 Task: Open Card Signal Processing Review in Board Media Planning and Buying to Workspace Financial Reporting and add a team member Softage.4@softage.net, a label Green, a checklist Trademarks, an attachment from your computer, a color Green and finally, add a card description 'Develop and launch new customer feedback program for service improvements' and a comment 'Let us approach this task with a sense of ownership and pride, taking responsibility for its success or failure.'. Add a start date 'Jan 04, 2024' with a due date 'Jan 11, 2024'
Action: Mouse moved to (601, 177)
Screenshot: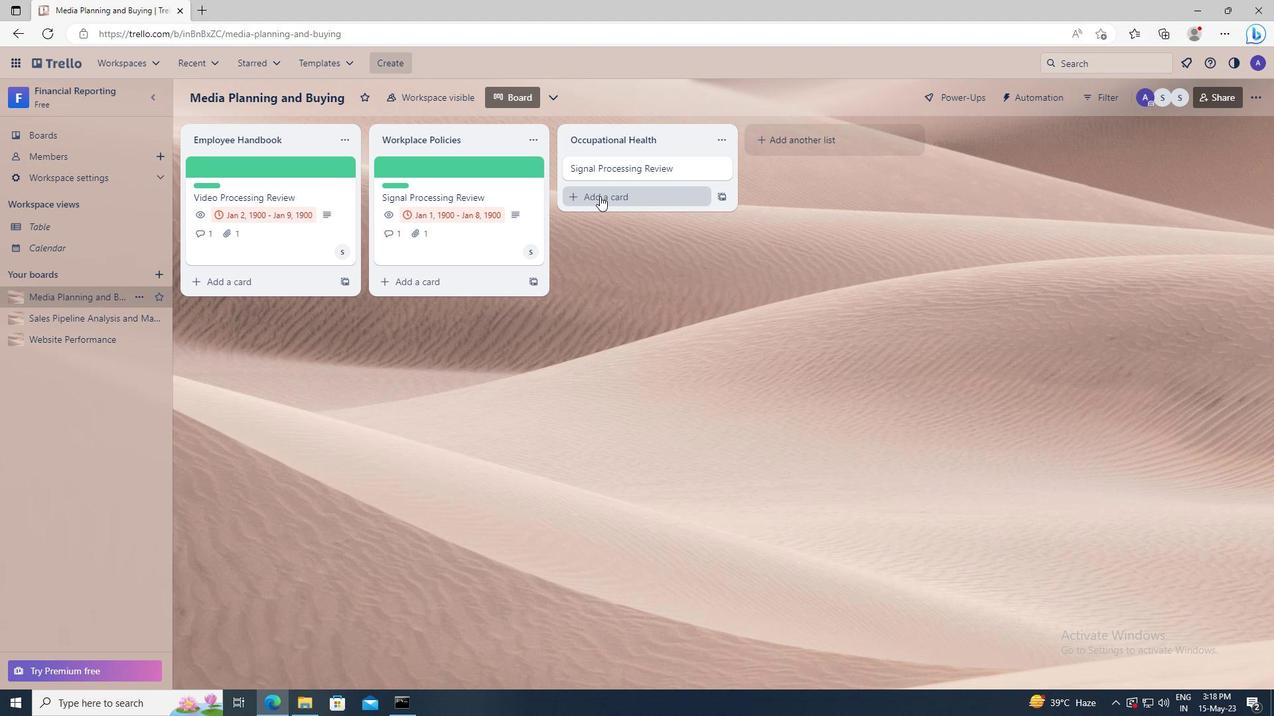 
Action: Mouse pressed left at (601, 177)
Screenshot: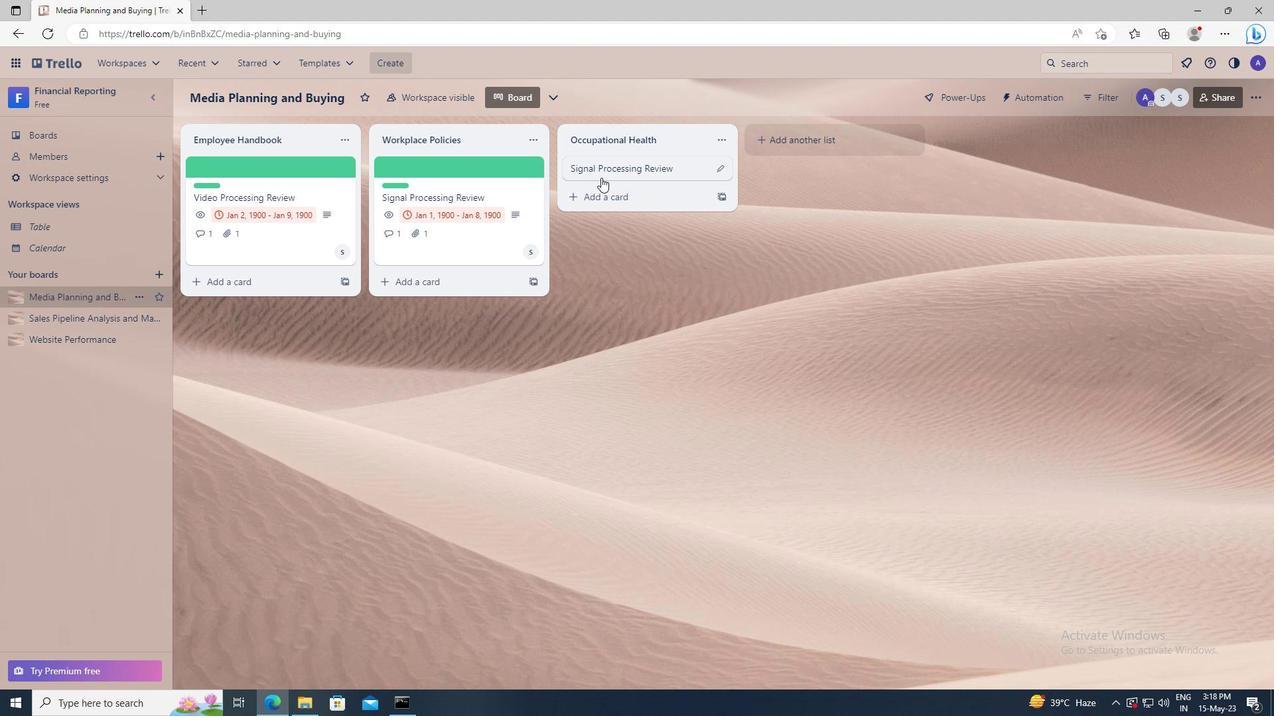 
Action: Mouse moved to (773, 211)
Screenshot: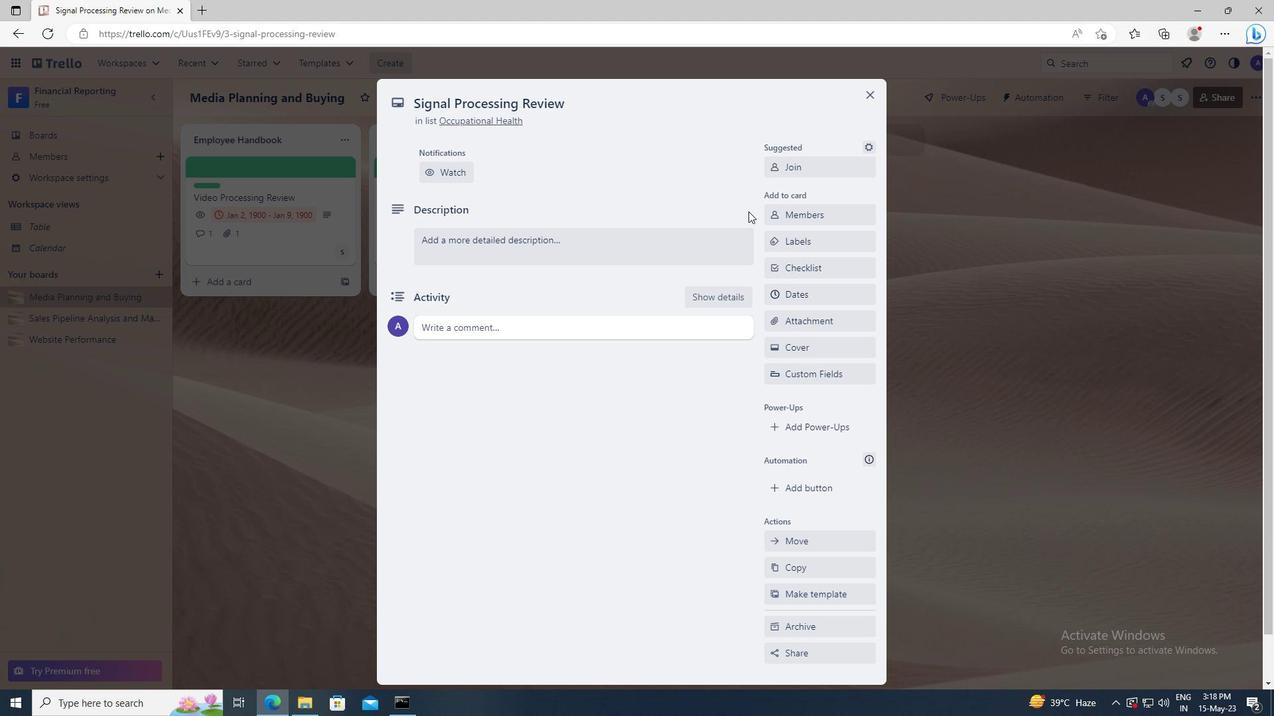
Action: Mouse pressed left at (773, 211)
Screenshot: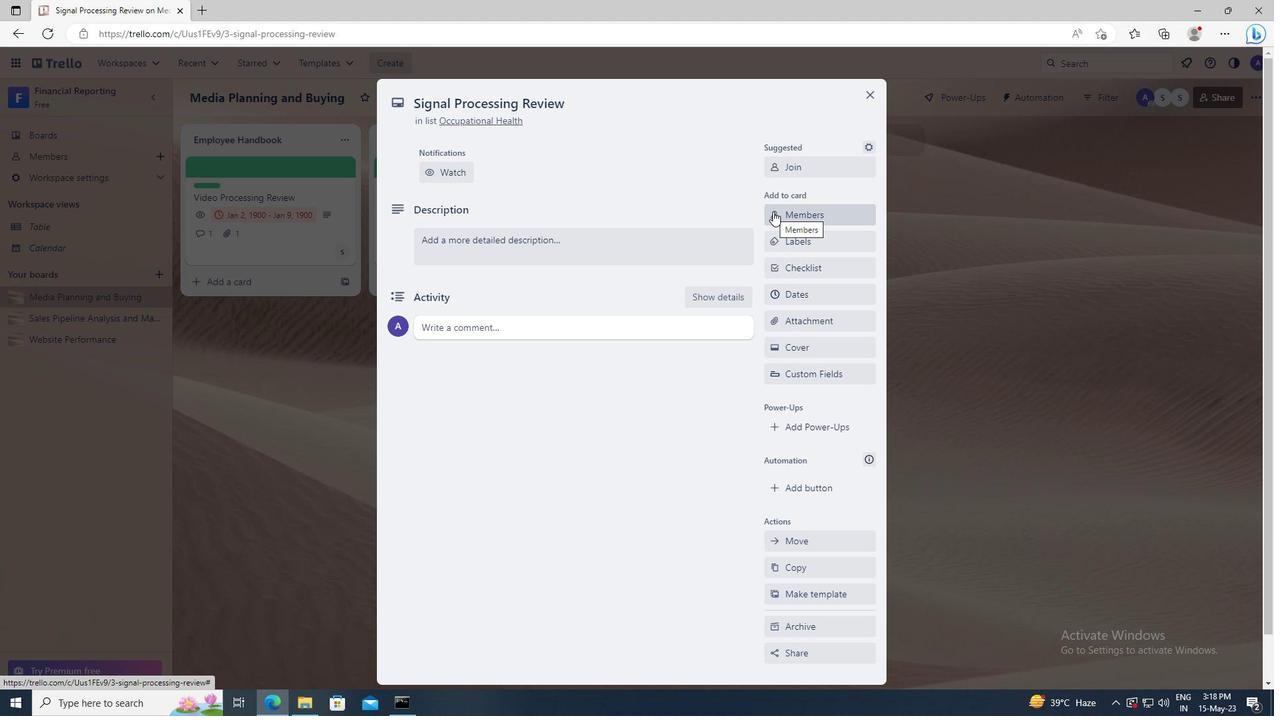 
Action: Mouse moved to (785, 276)
Screenshot: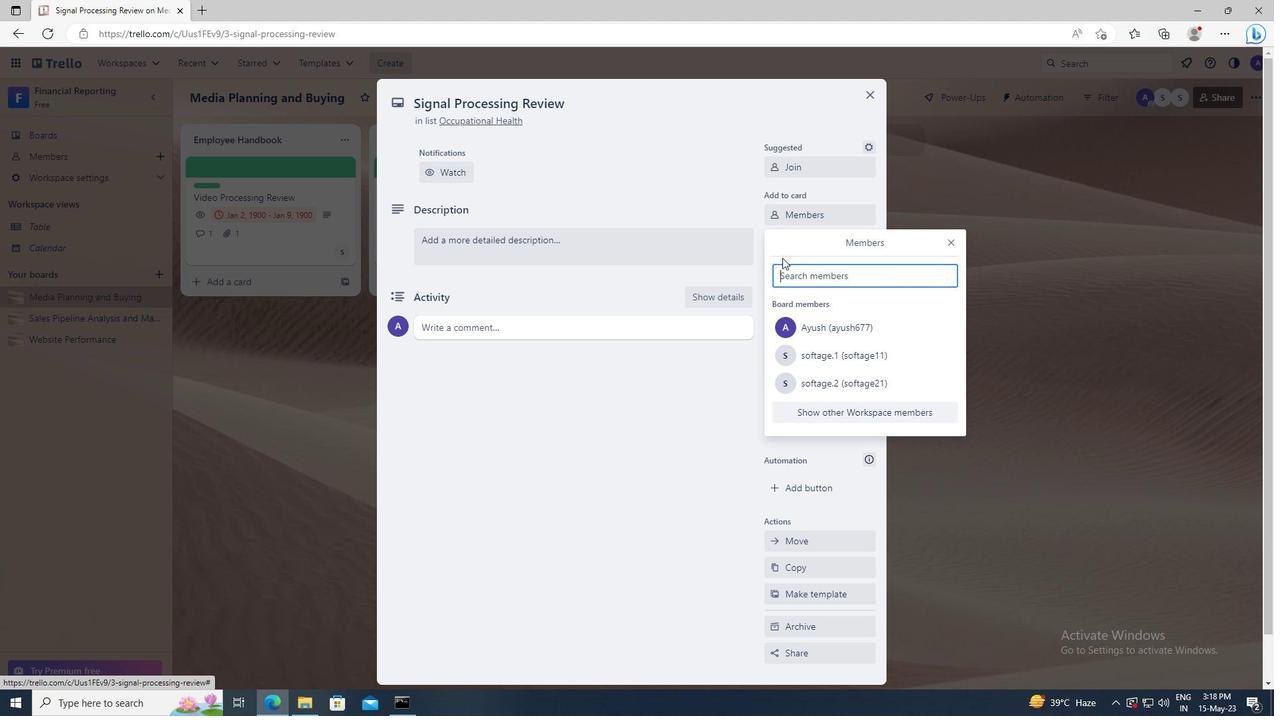 
Action: Mouse pressed left at (785, 276)
Screenshot: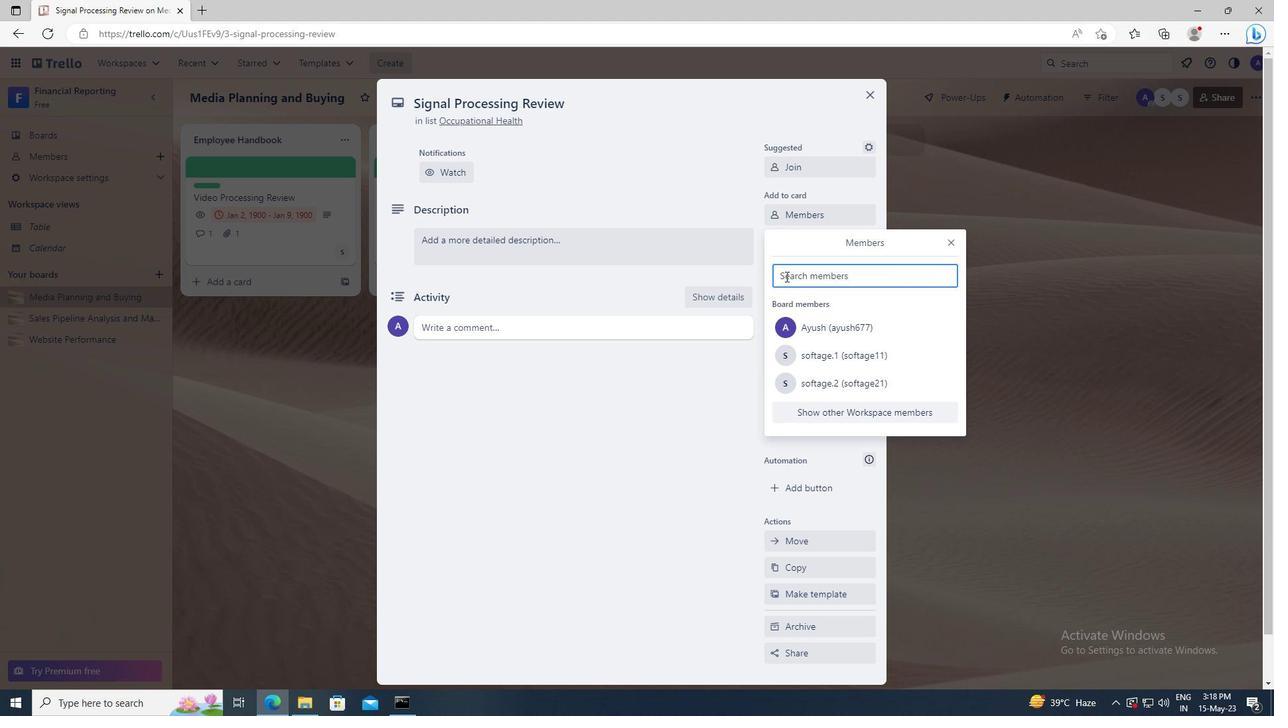 
Action: Key pressed <Key.shift>SOFTAGE.4
Screenshot: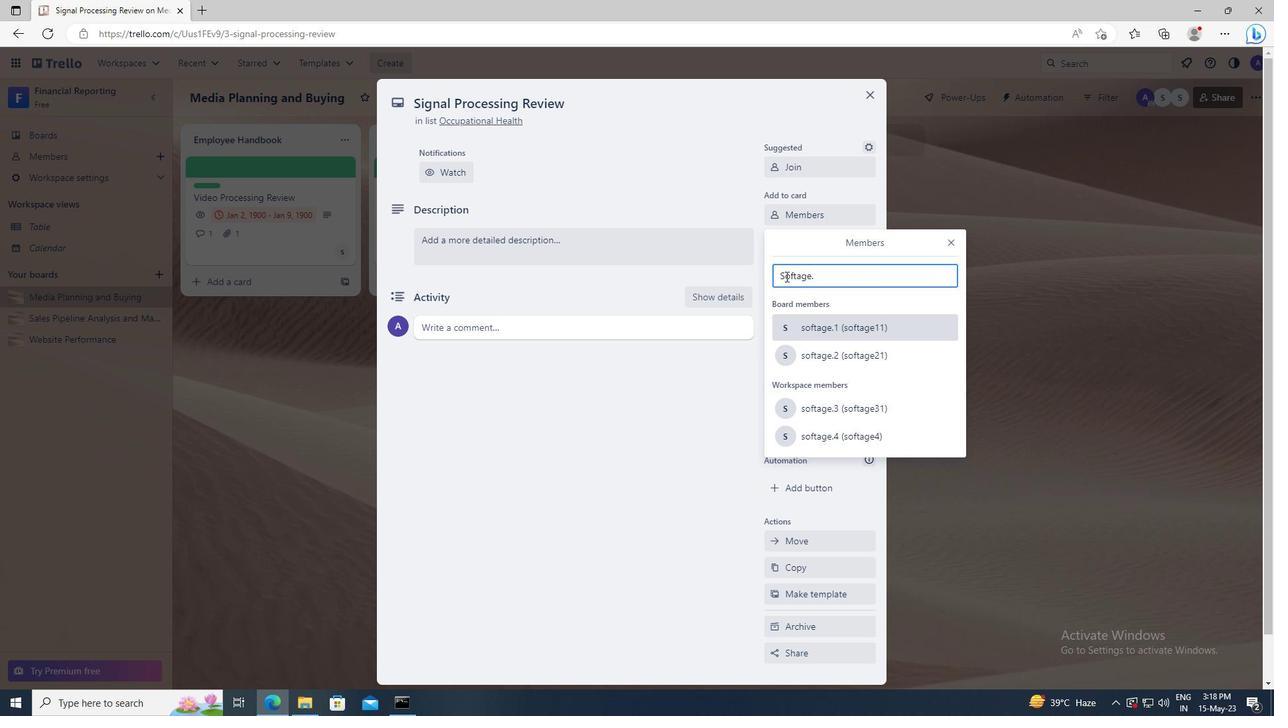 
Action: Mouse moved to (815, 400)
Screenshot: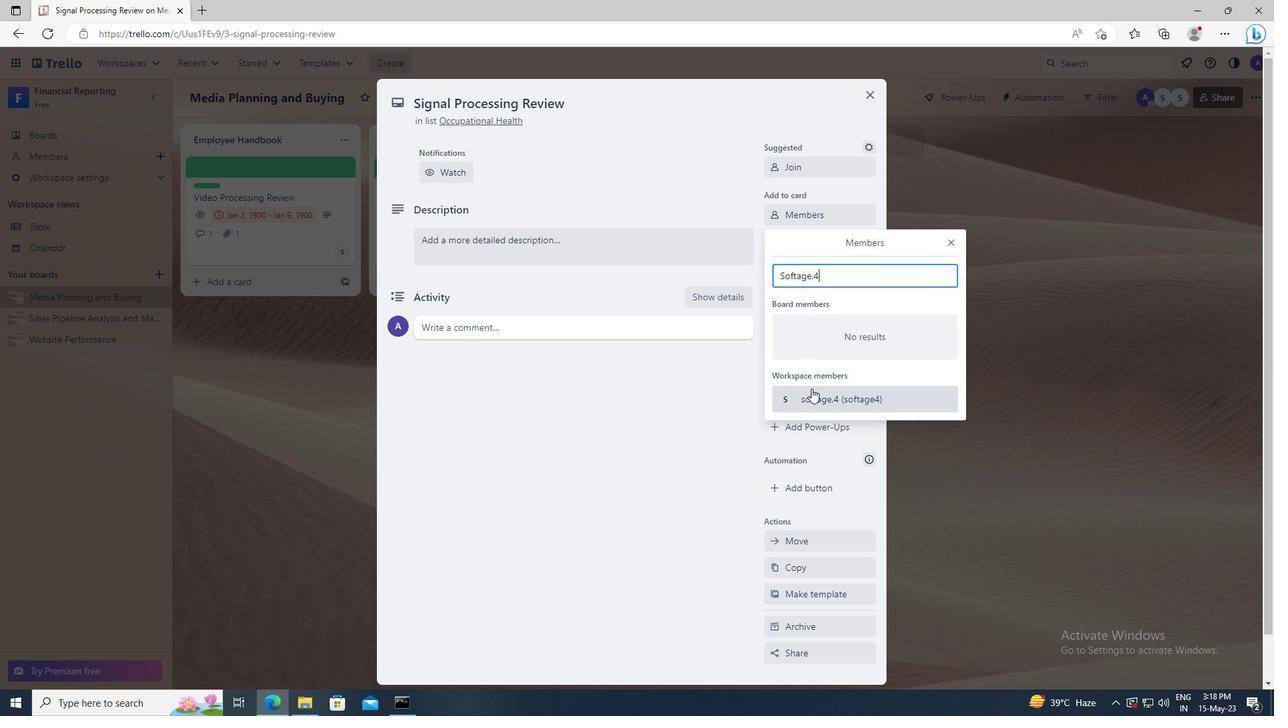 
Action: Mouse pressed left at (815, 400)
Screenshot: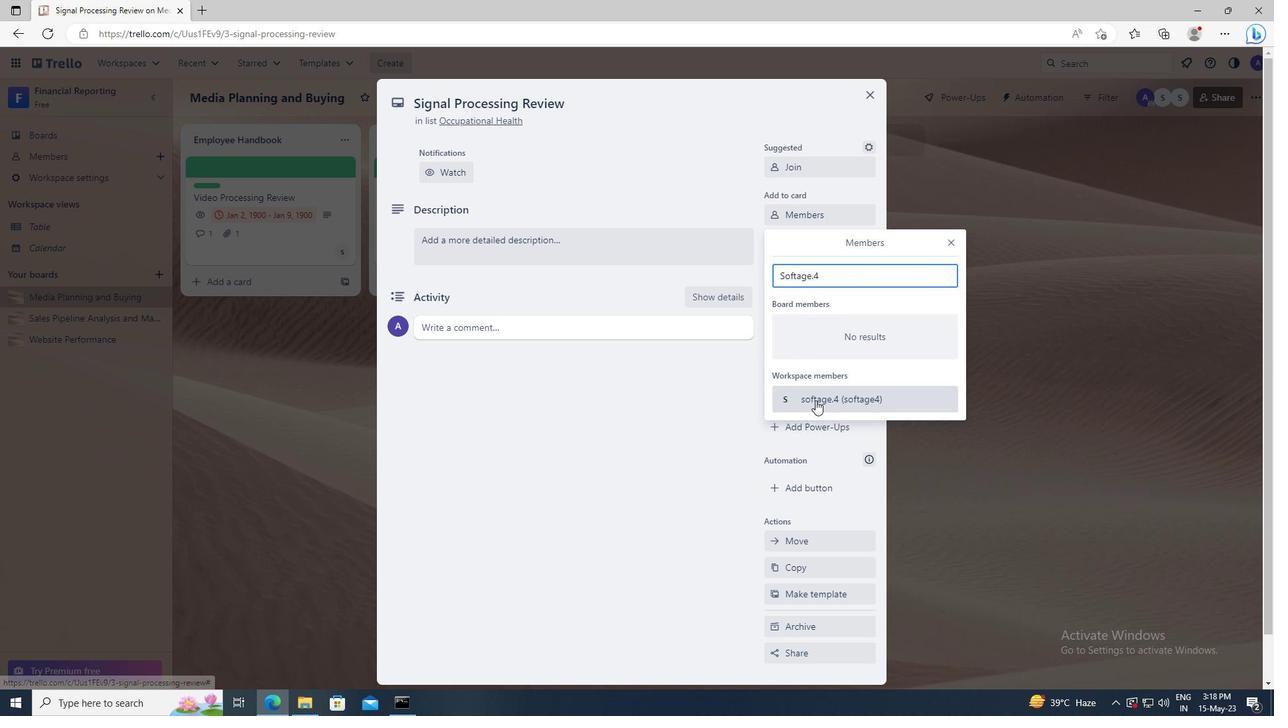 
Action: Mouse moved to (950, 242)
Screenshot: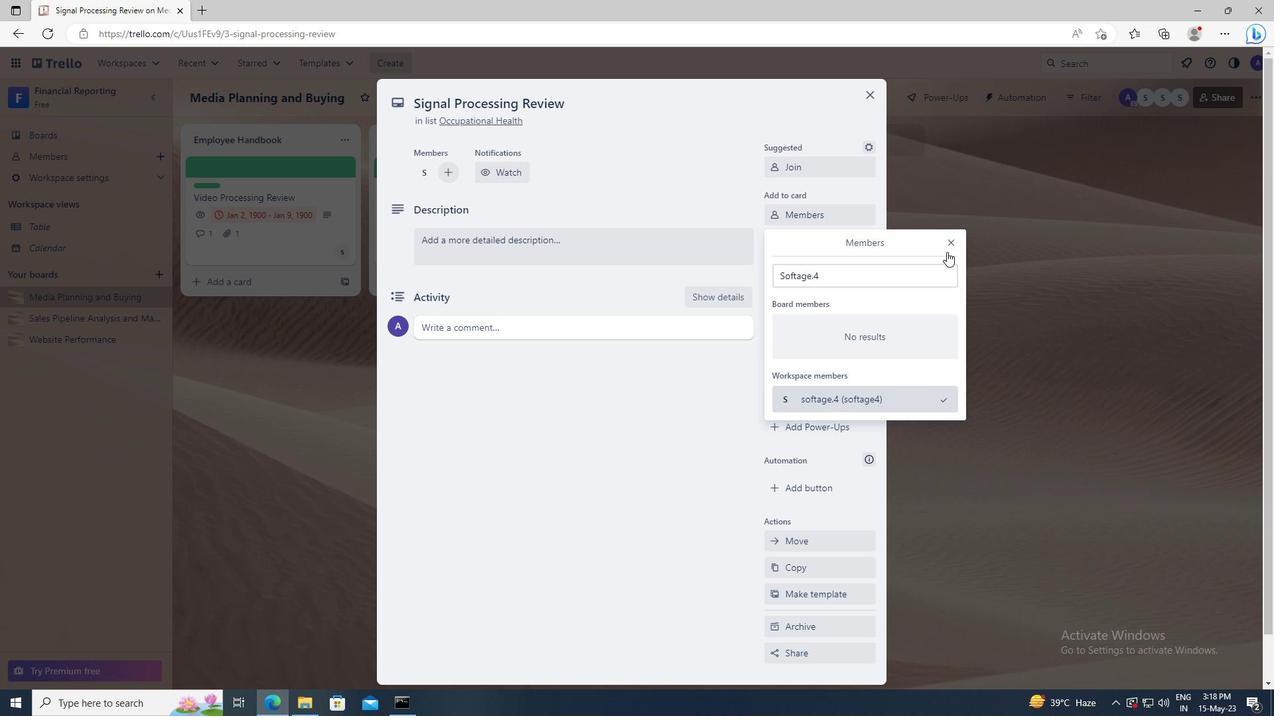 
Action: Mouse pressed left at (950, 242)
Screenshot: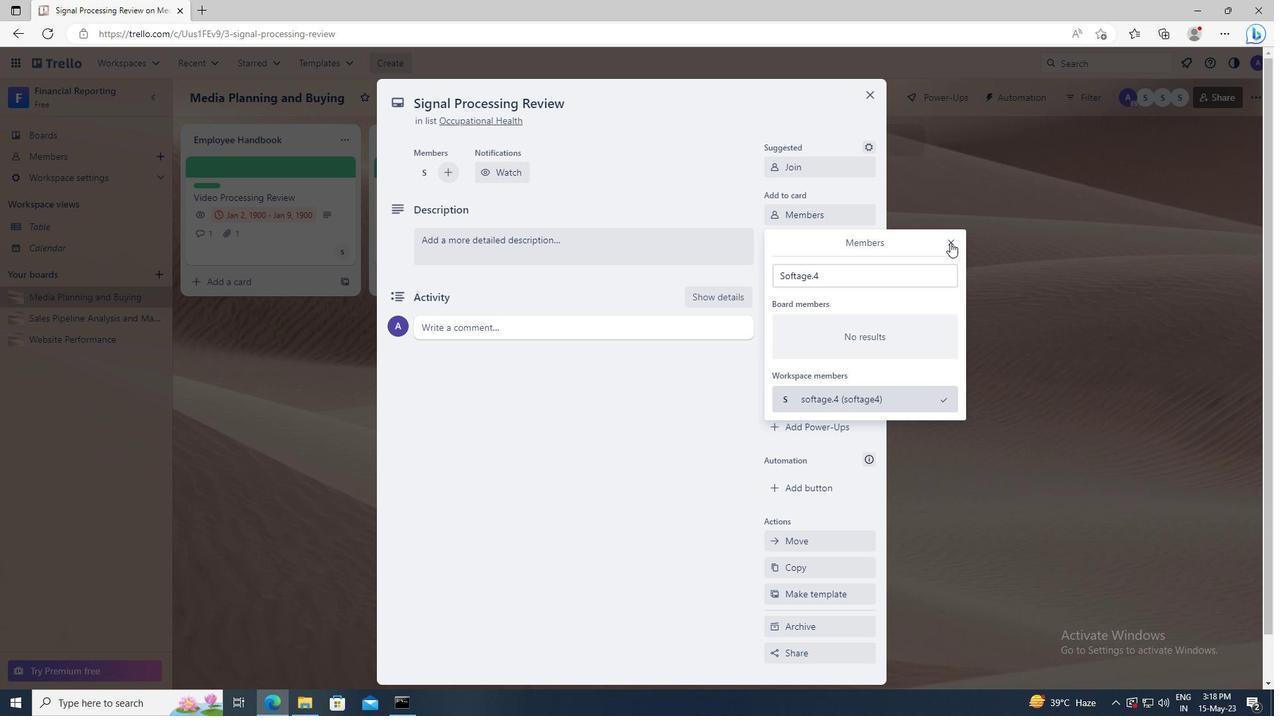 
Action: Mouse moved to (833, 241)
Screenshot: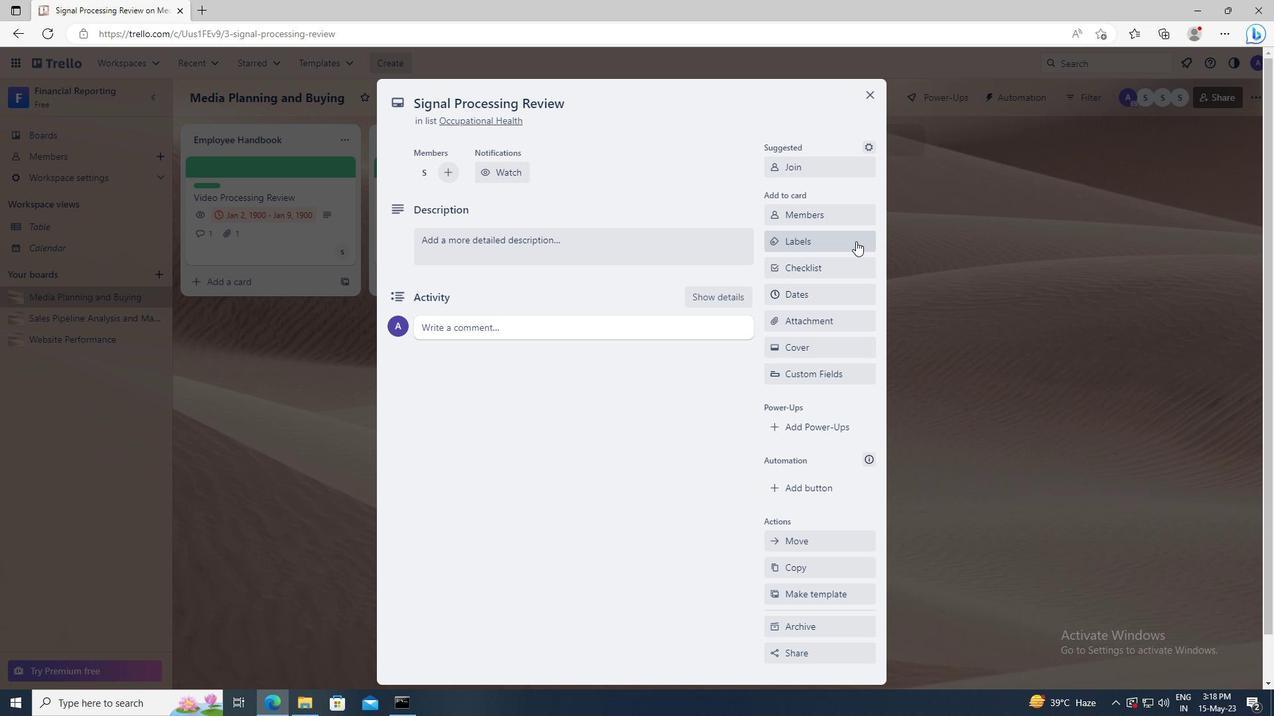 
Action: Mouse pressed left at (833, 241)
Screenshot: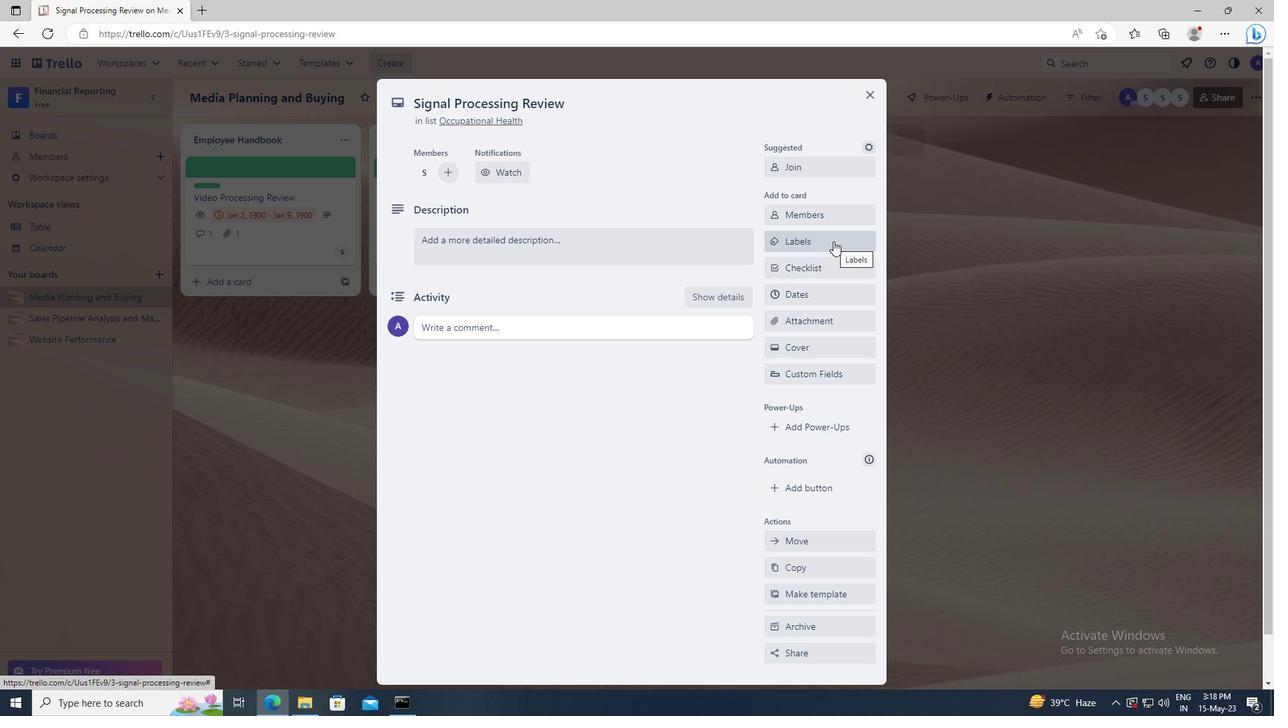 
Action: Mouse moved to (860, 501)
Screenshot: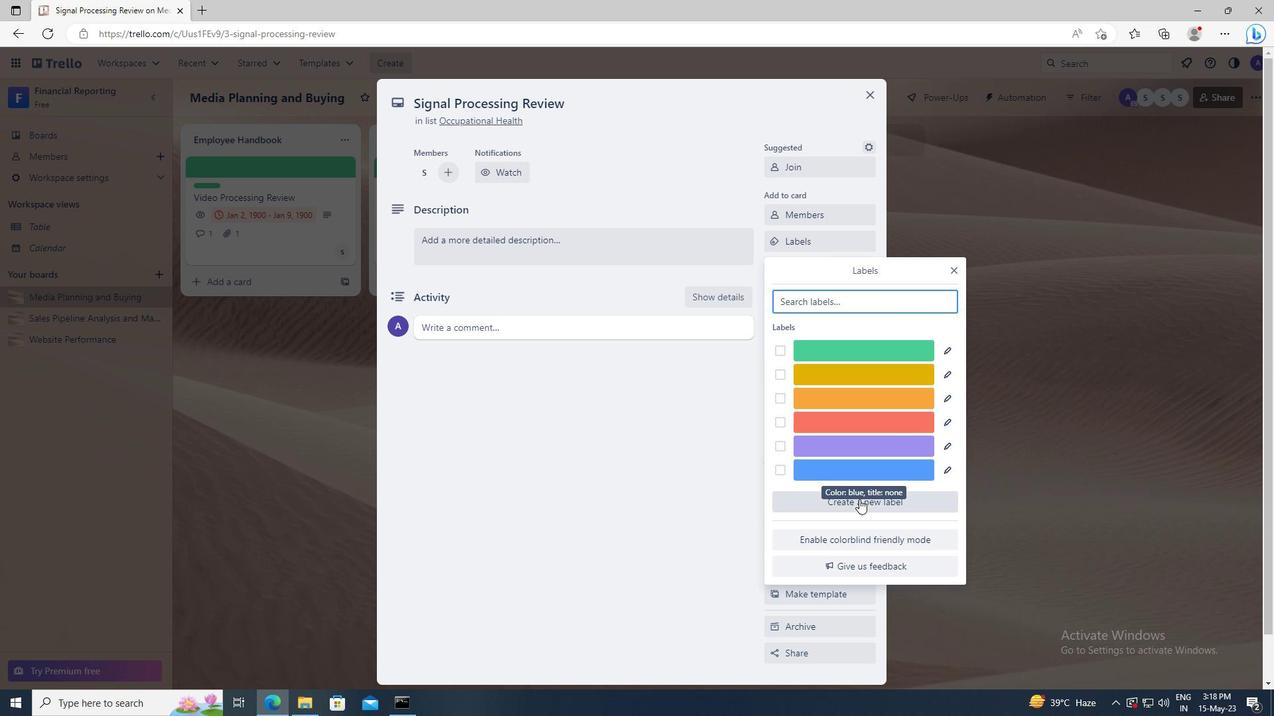 
Action: Mouse pressed left at (860, 501)
Screenshot: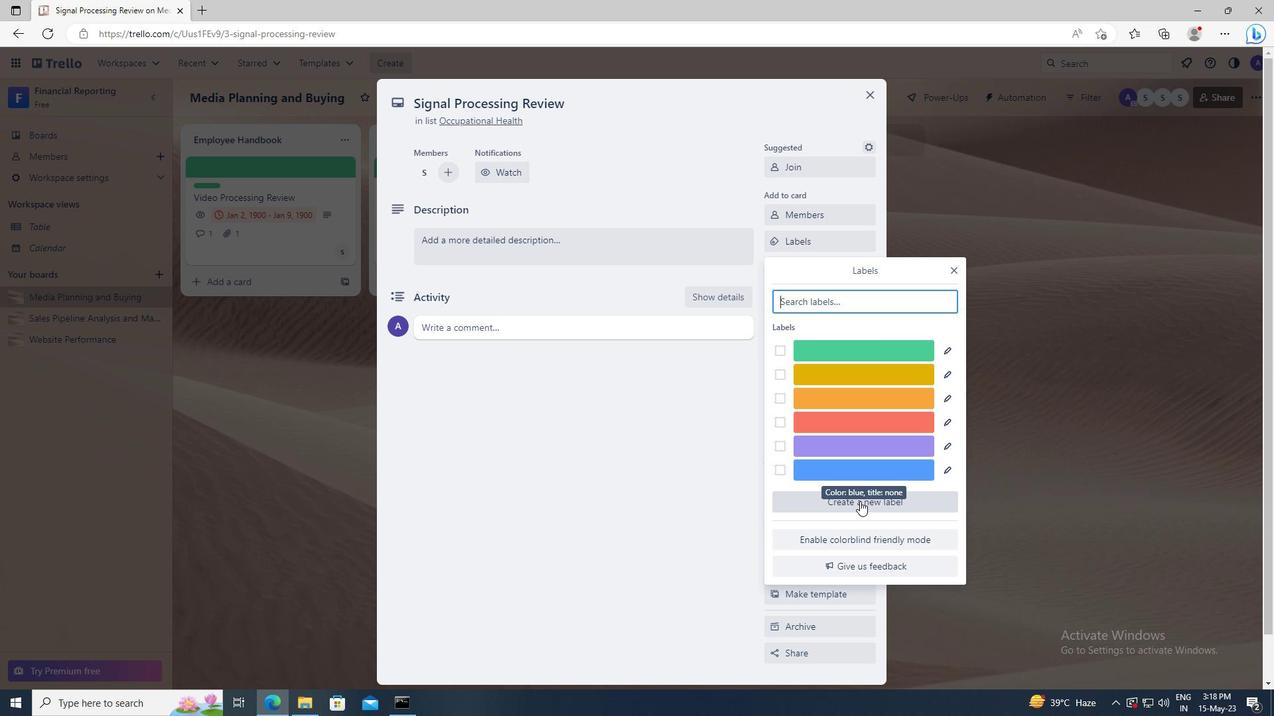 
Action: Mouse moved to (787, 465)
Screenshot: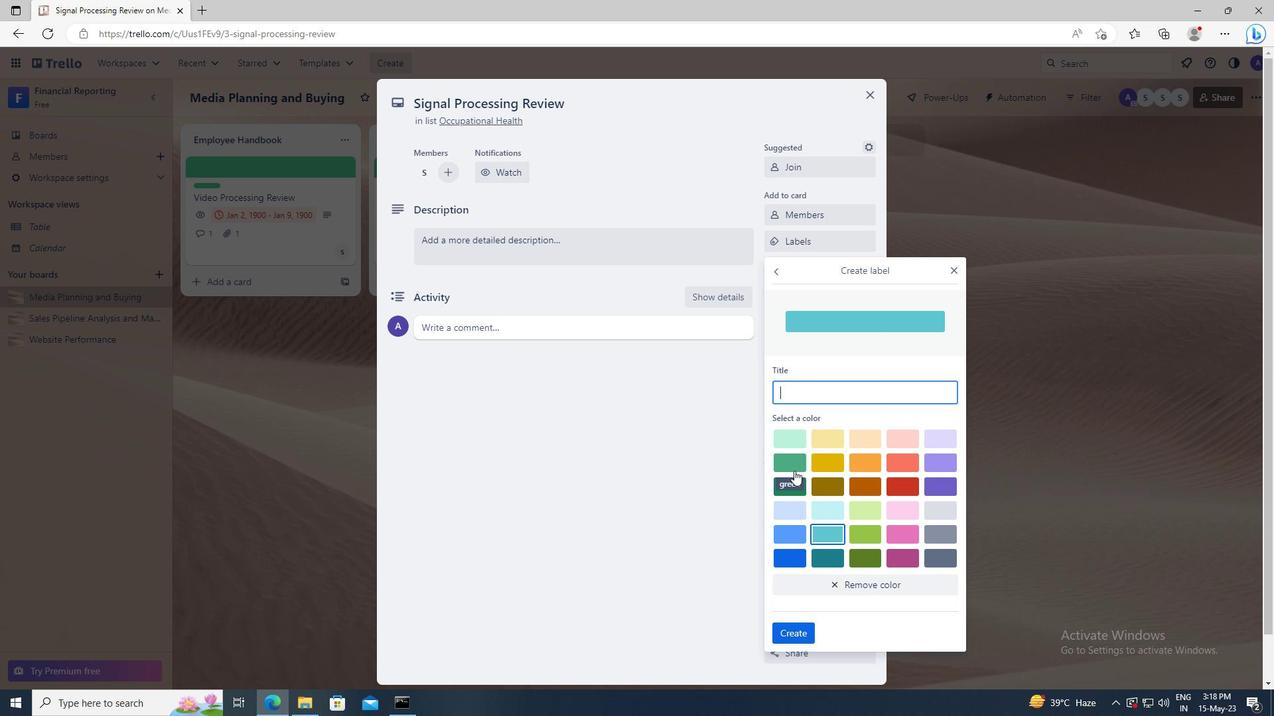 
Action: Mouse pressed left at (787, 465)
Screenshot: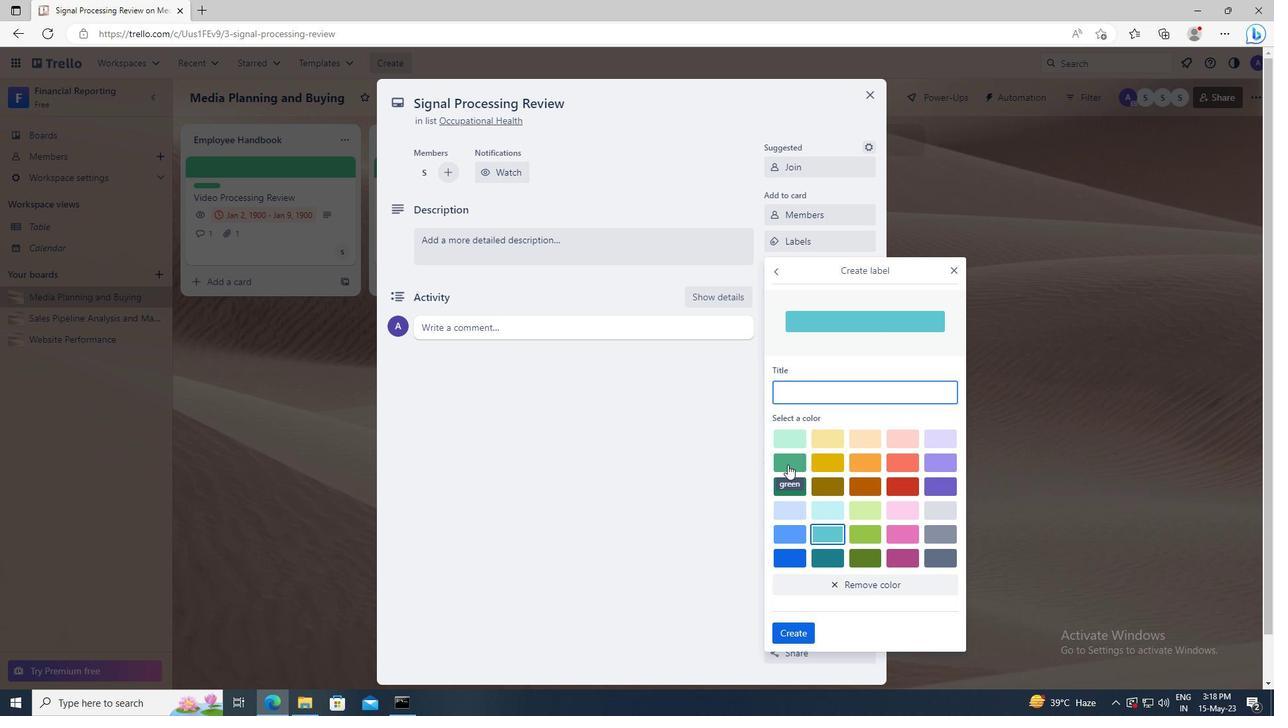 
Action: Mouse moved to (796, 631)
Screenshot: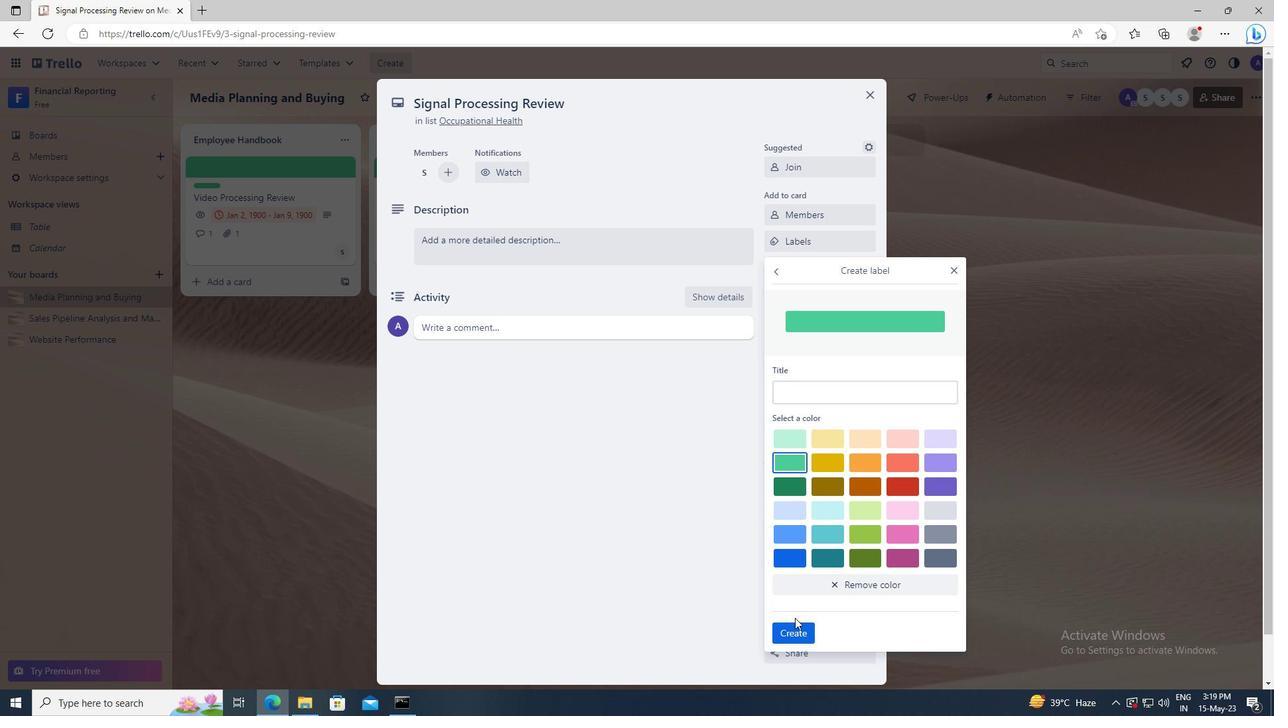 
Action: Mouse pressed left at (796, 631)
Screenshot: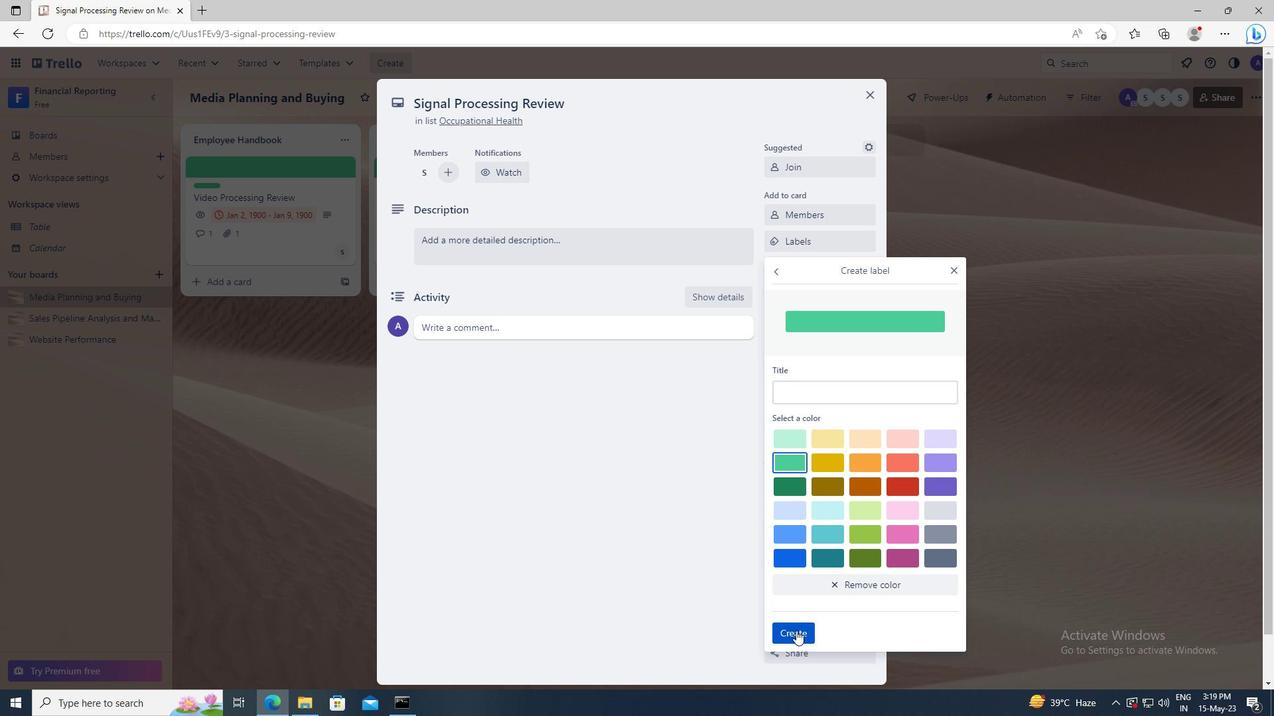 
Action: Mouse moved to (955, 271)
Screenshot: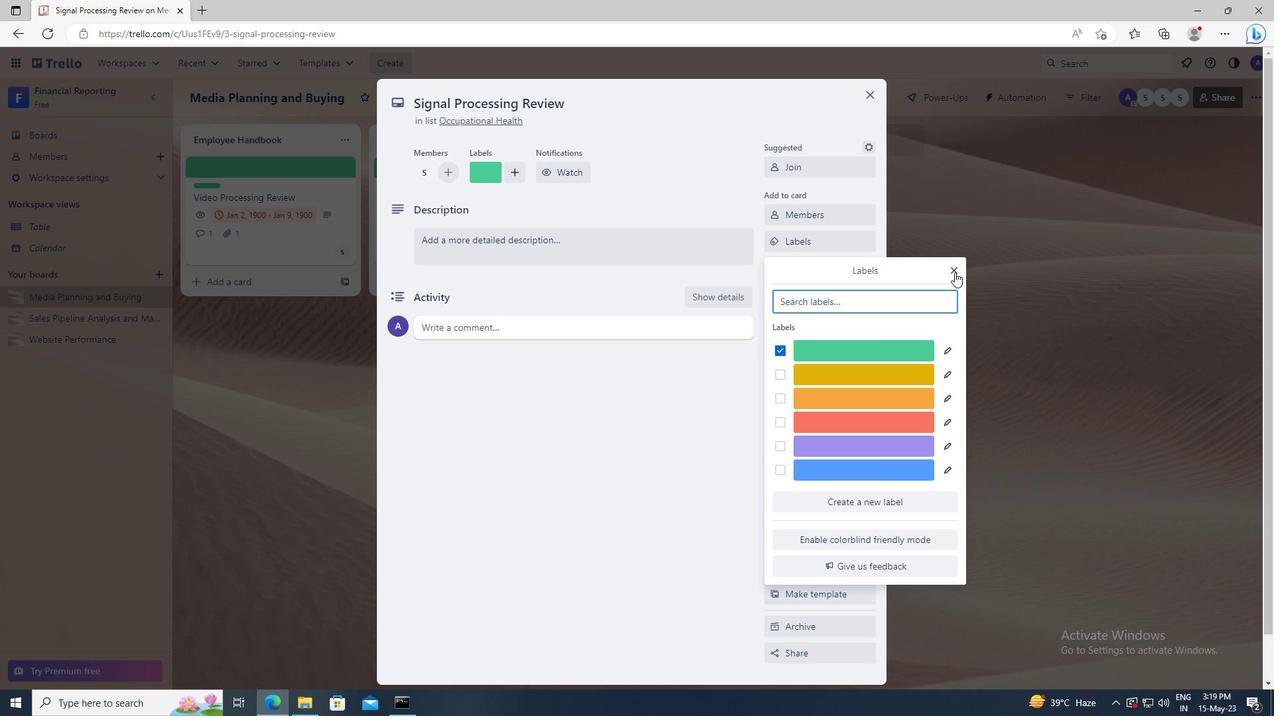 
Action: Mouse pressed left at (955, 271)
Screenshot: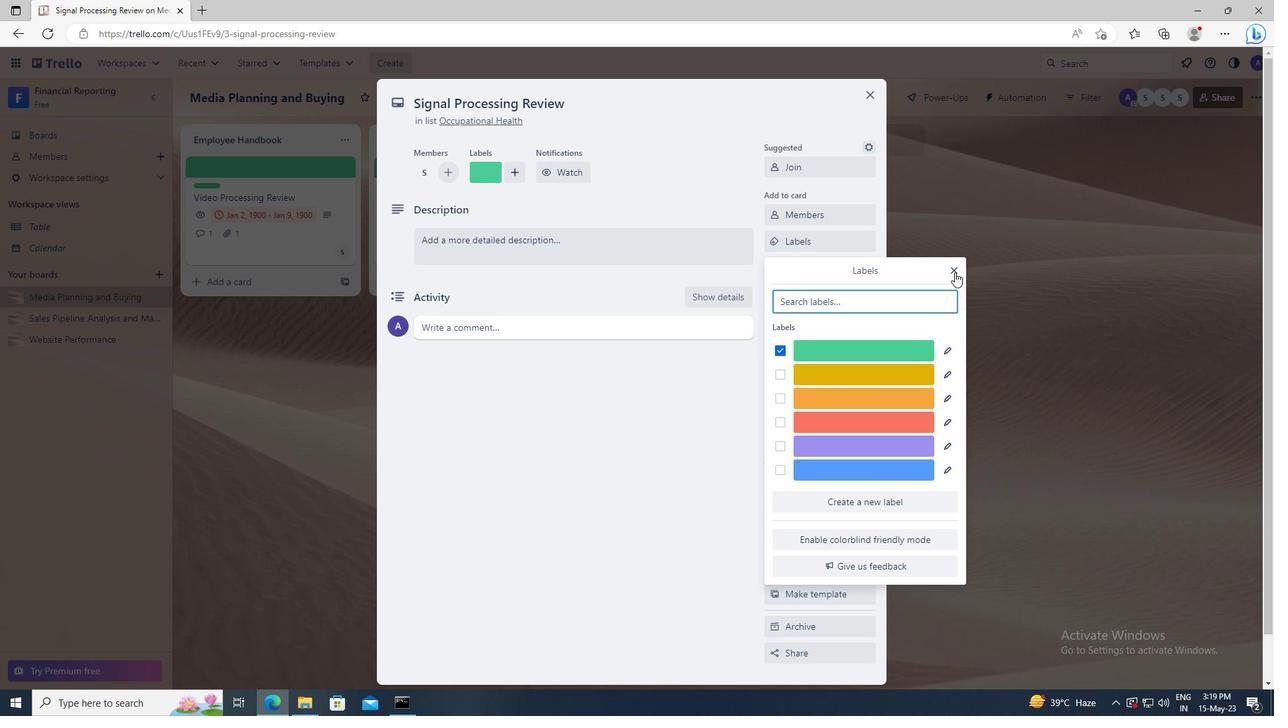 
Action: Mouse moved to (836, 268)
Screenshot: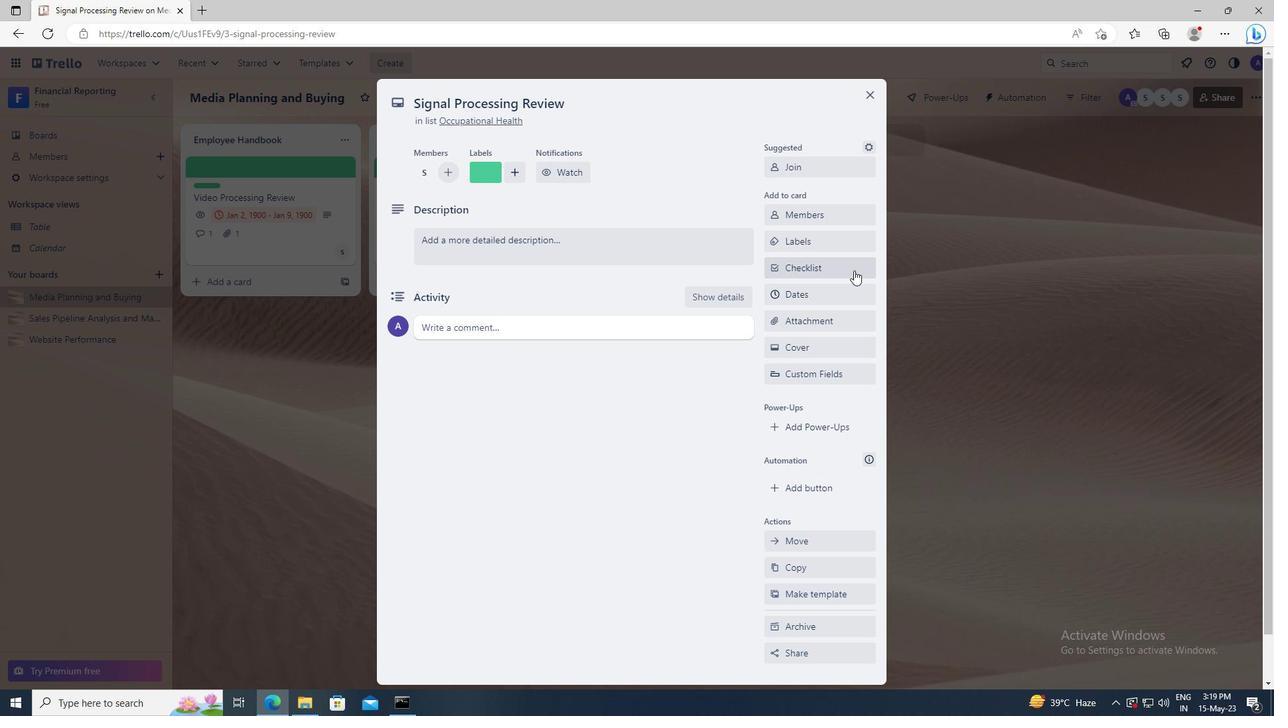 
Action: Mouse pressed left at (836, 268)
Screenshot: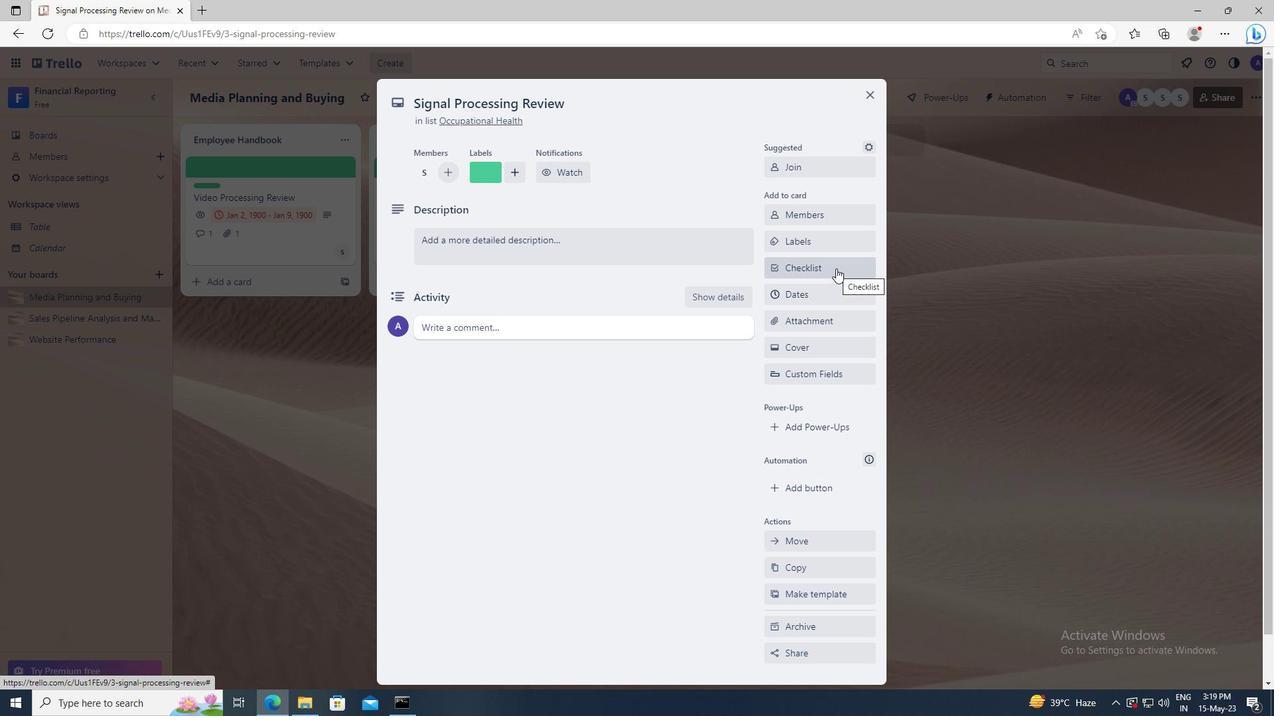 
Action: Key pressed <Key.shift>TRADEMARKS
Screenshot: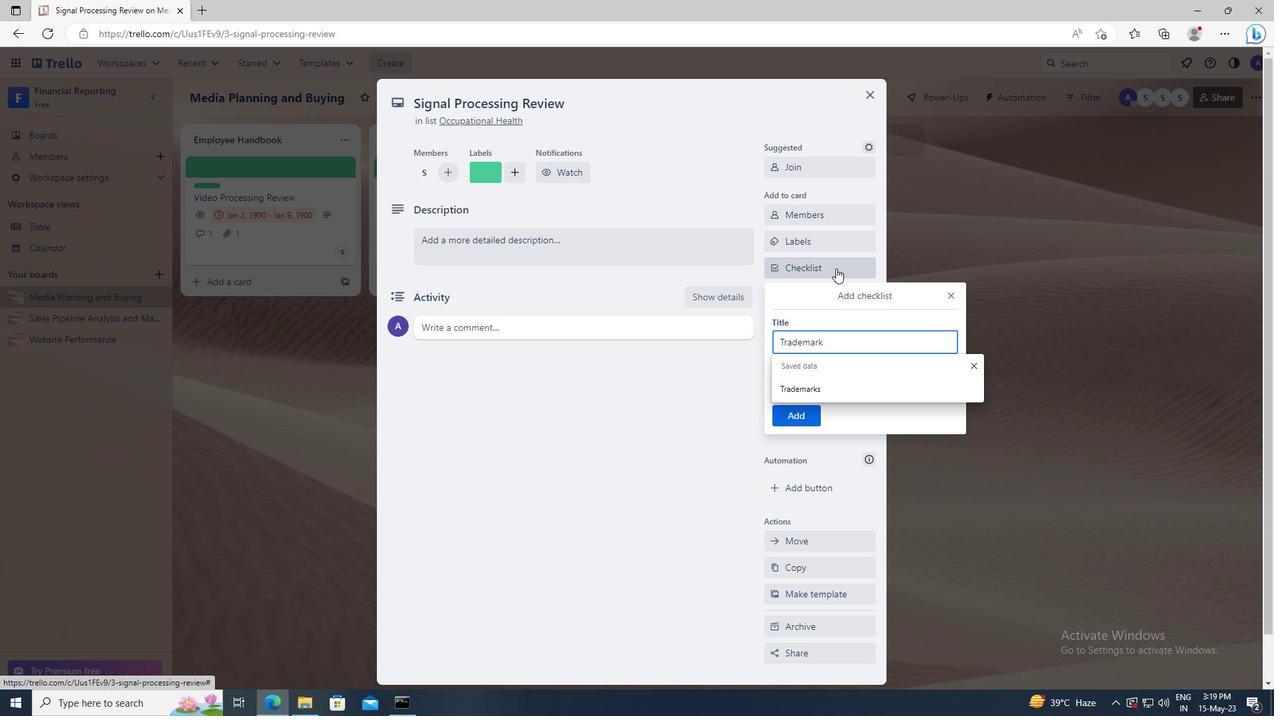 
Action: Mouse moved to (809, 414)
Screenshot: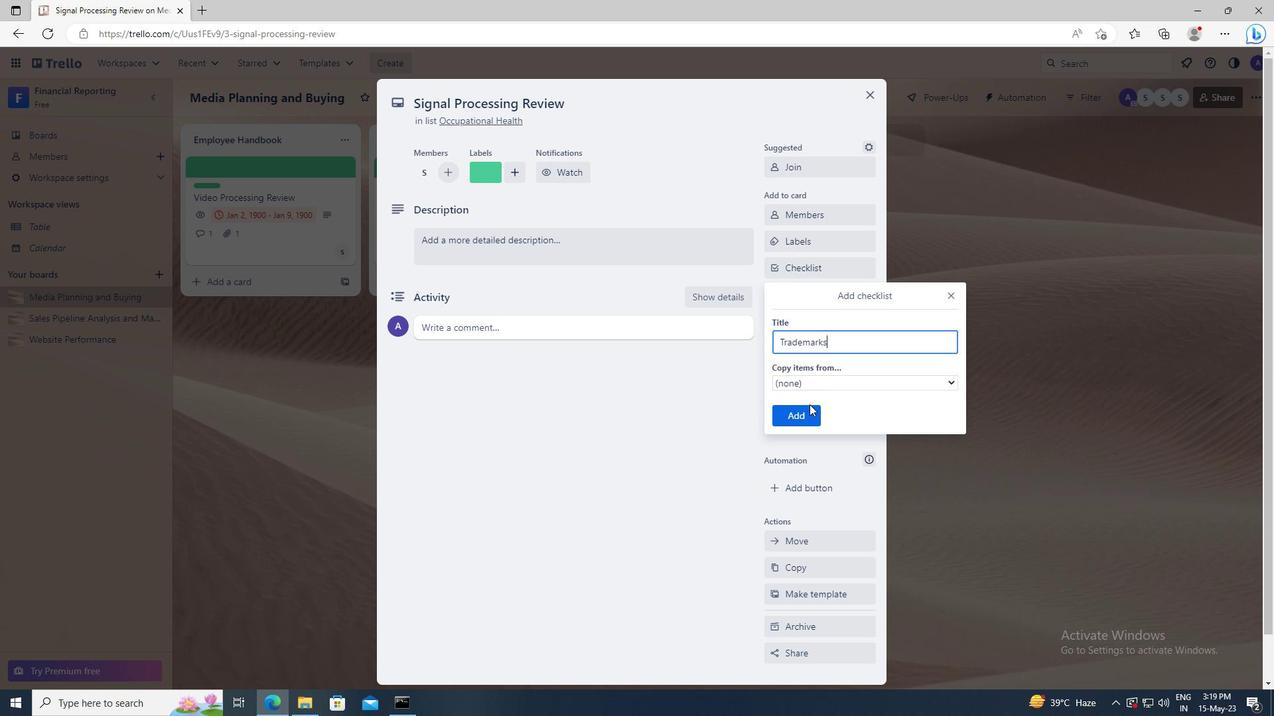 
Action: Mouse pressed left at (809, 414)
Screenshot: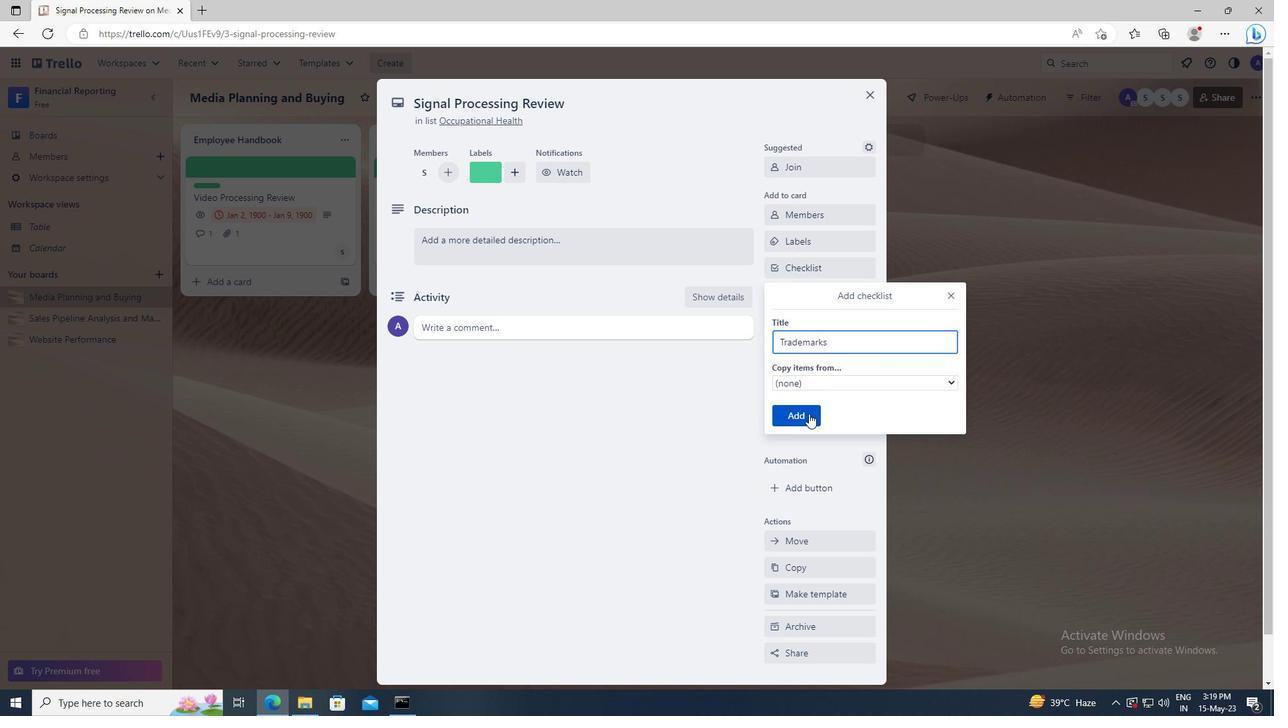 
Action: Mouse moved to (805, 328)
Screenshot: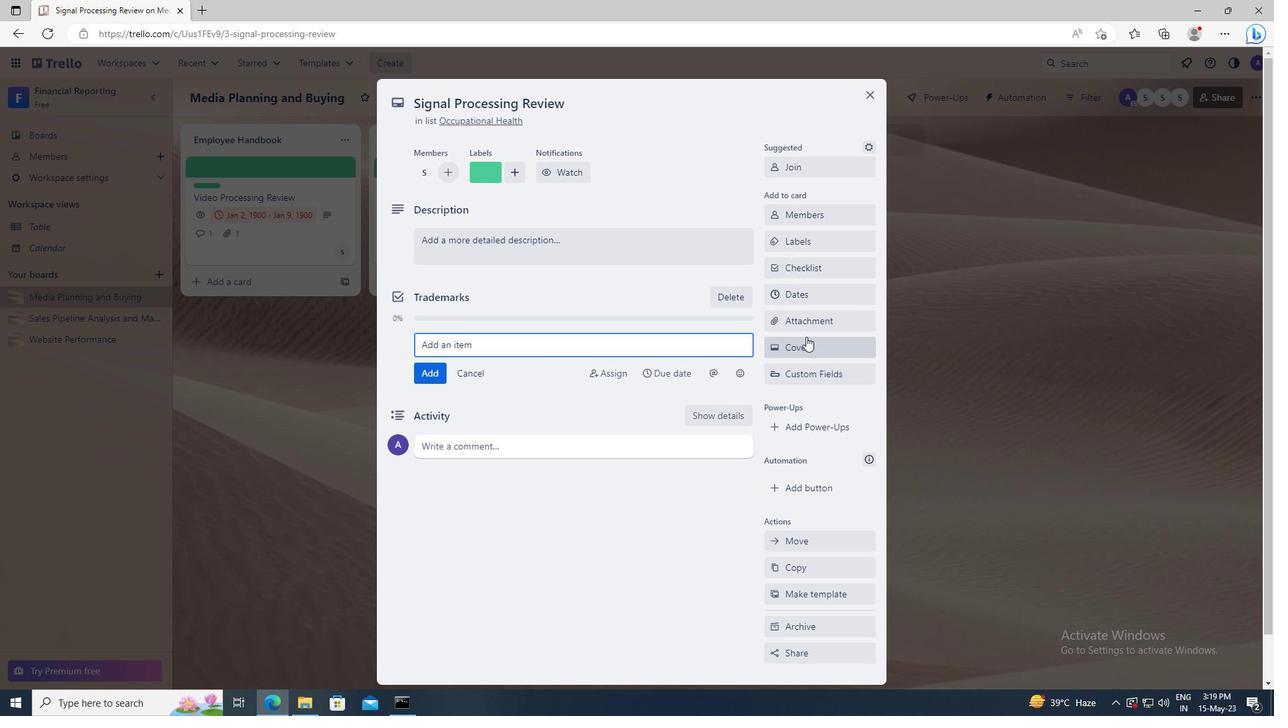 
Action: Mouse pressed left at (805, 328)
Screenshot: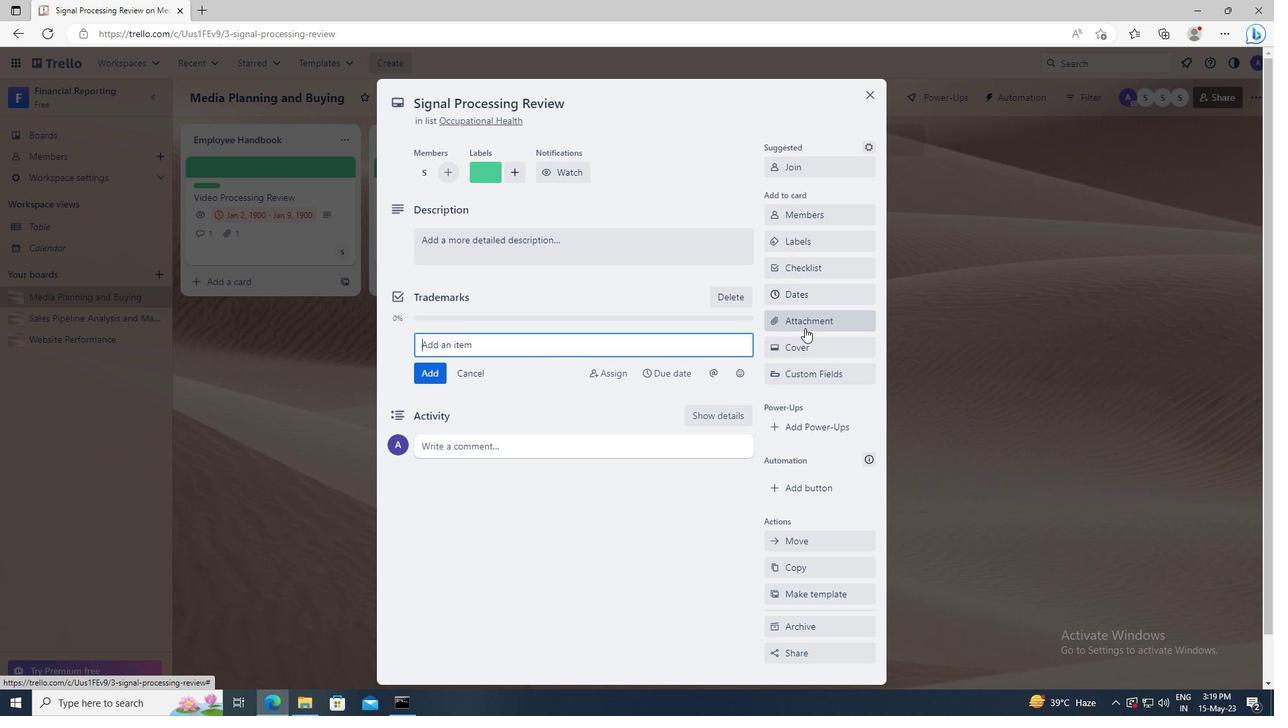 
Action: Mouse moved to (805, 375)
Screenshot: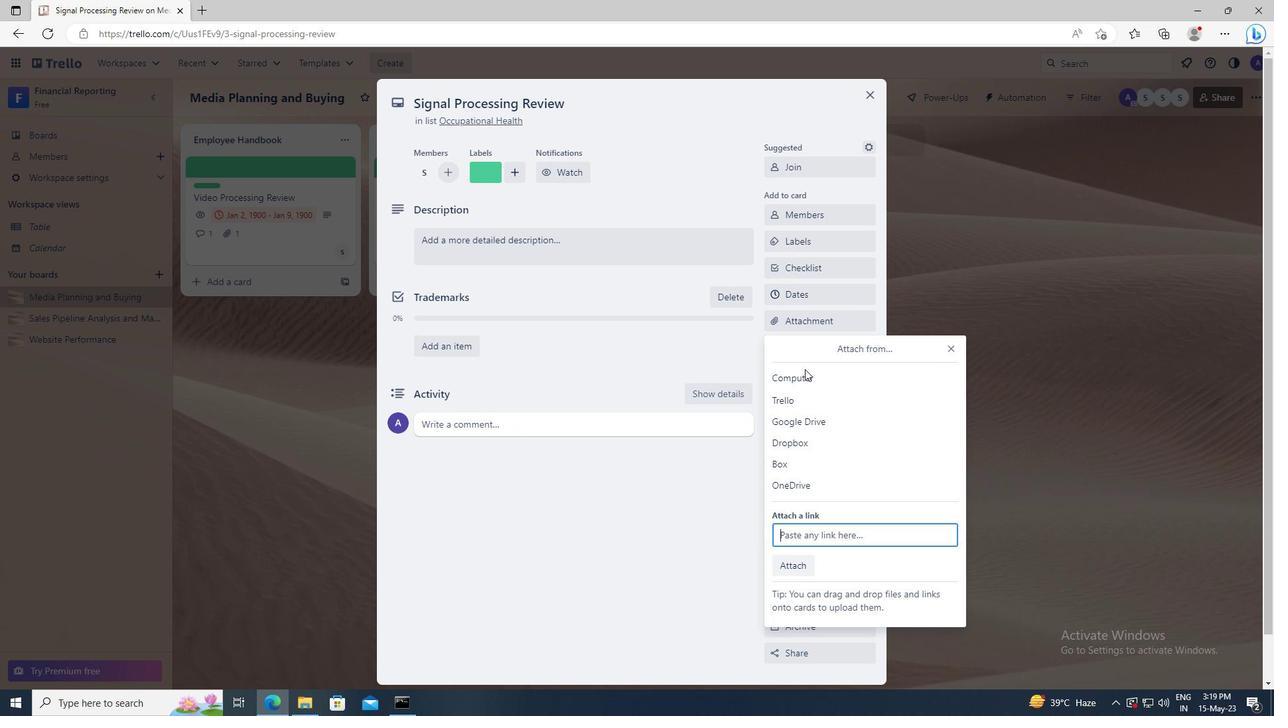 
Action: Mouse pressed left at (805, 375)
Screenshot: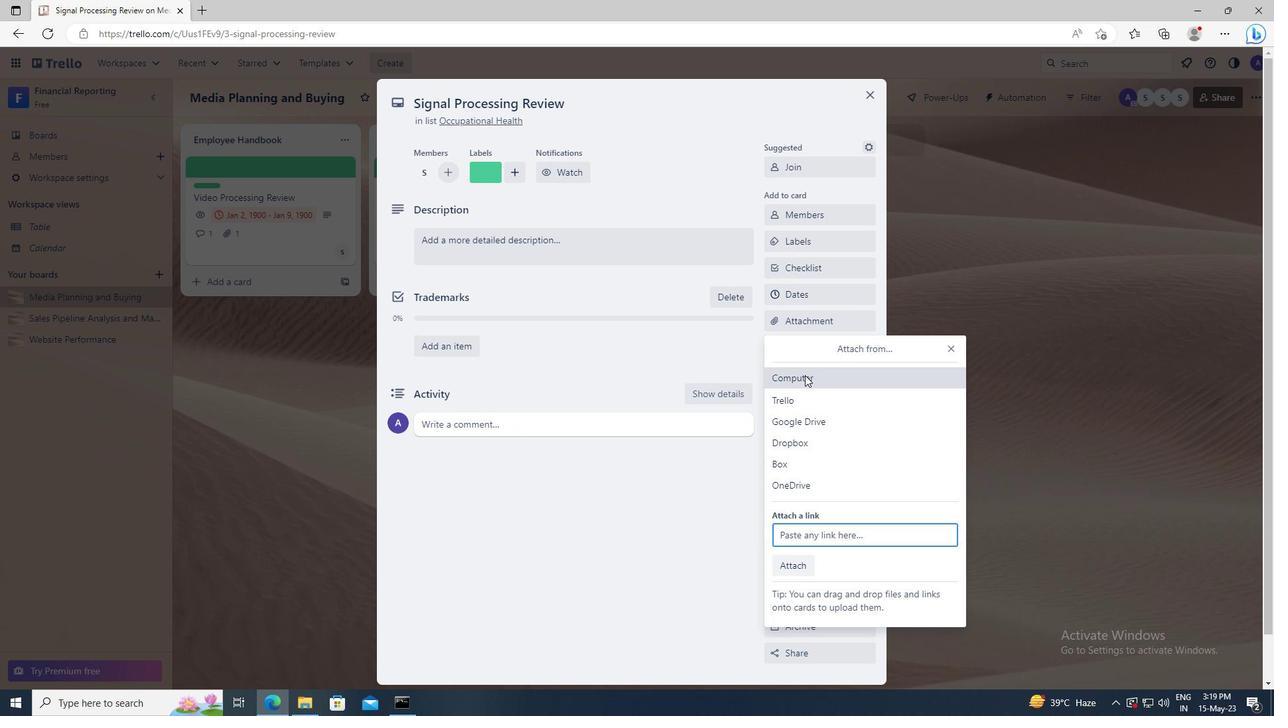 
Action: Mouse moved to (375, 115)
Screenshot: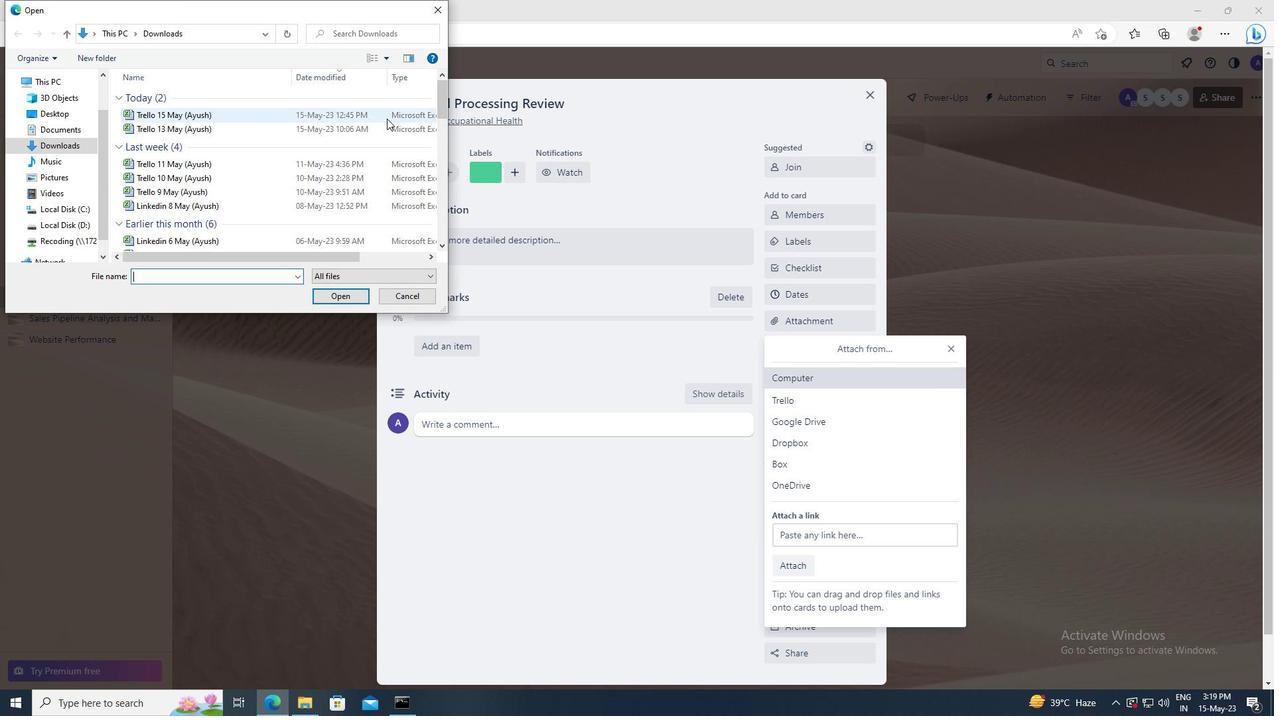 
Action: Mouse pressed left at (375, 115)
Screenshot: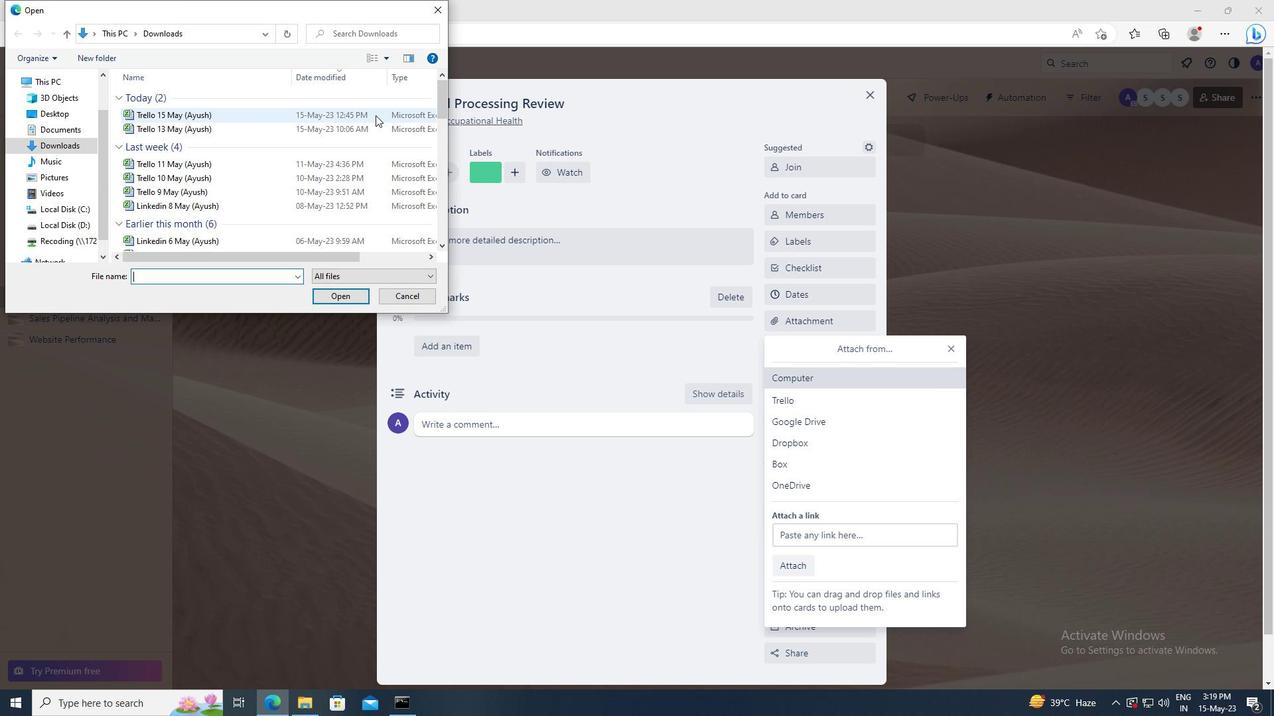 
Action: Mouse moved to (360, 299)
Screenshot: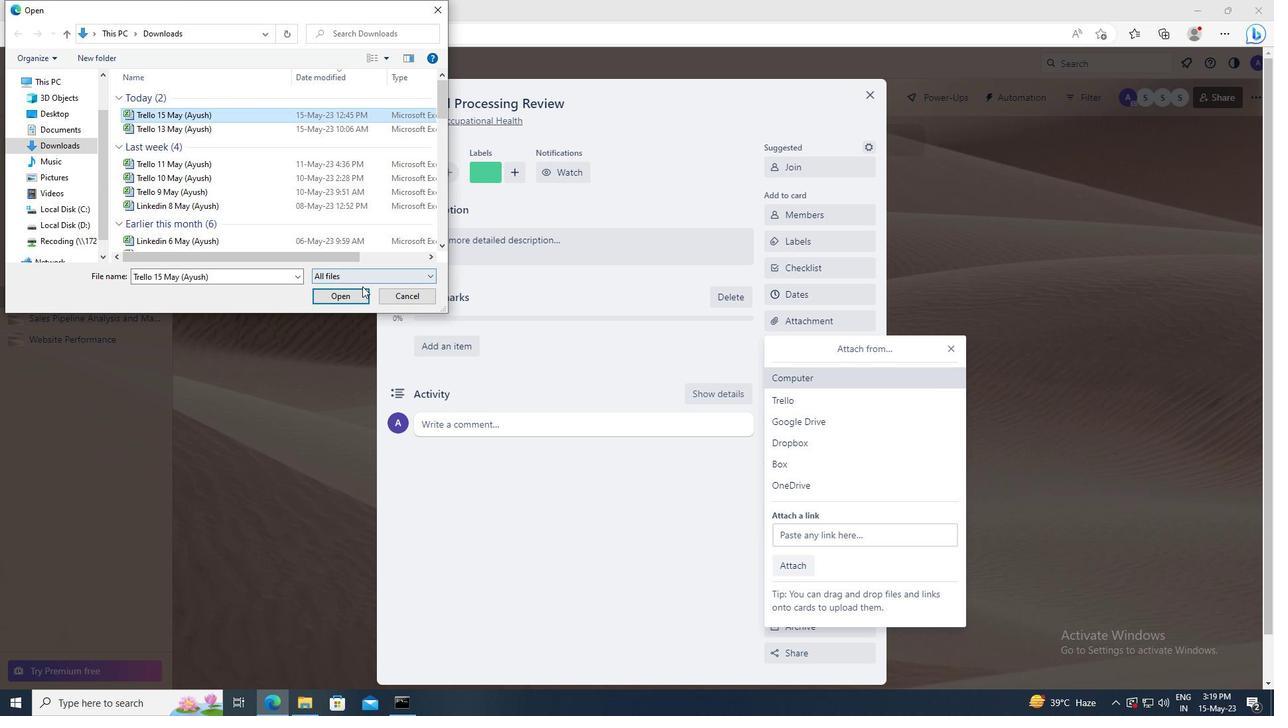 
Action: Mouse pressed left at (360, 299)
Screenshot: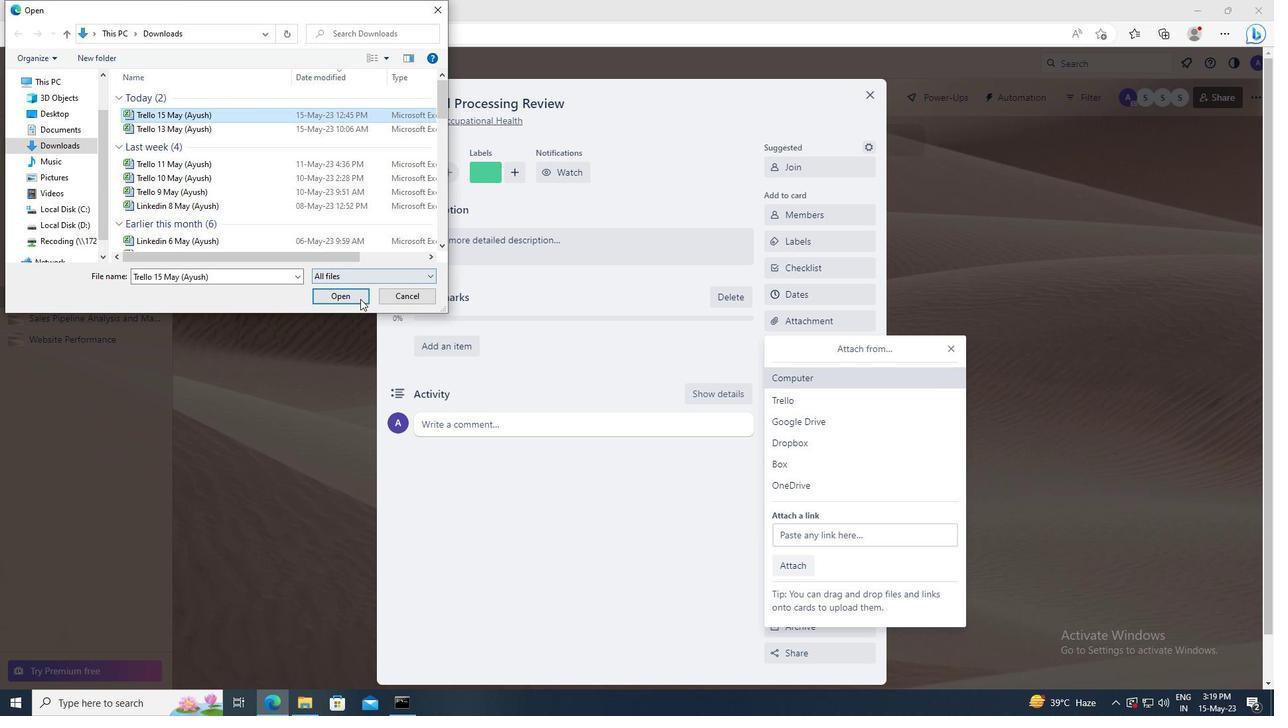 
Action: Mouse moved to (772, 351)
Screenshot: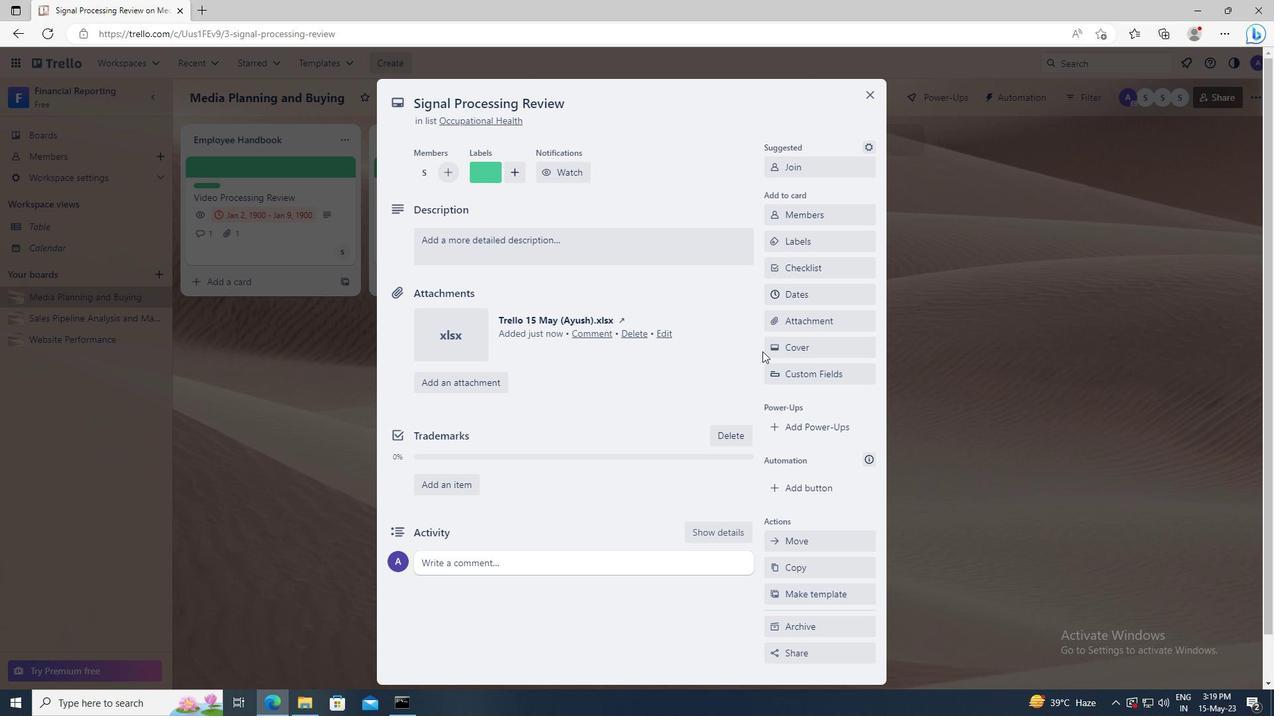 
Action: Mouse pressed left at (772, 351)
Screenshot: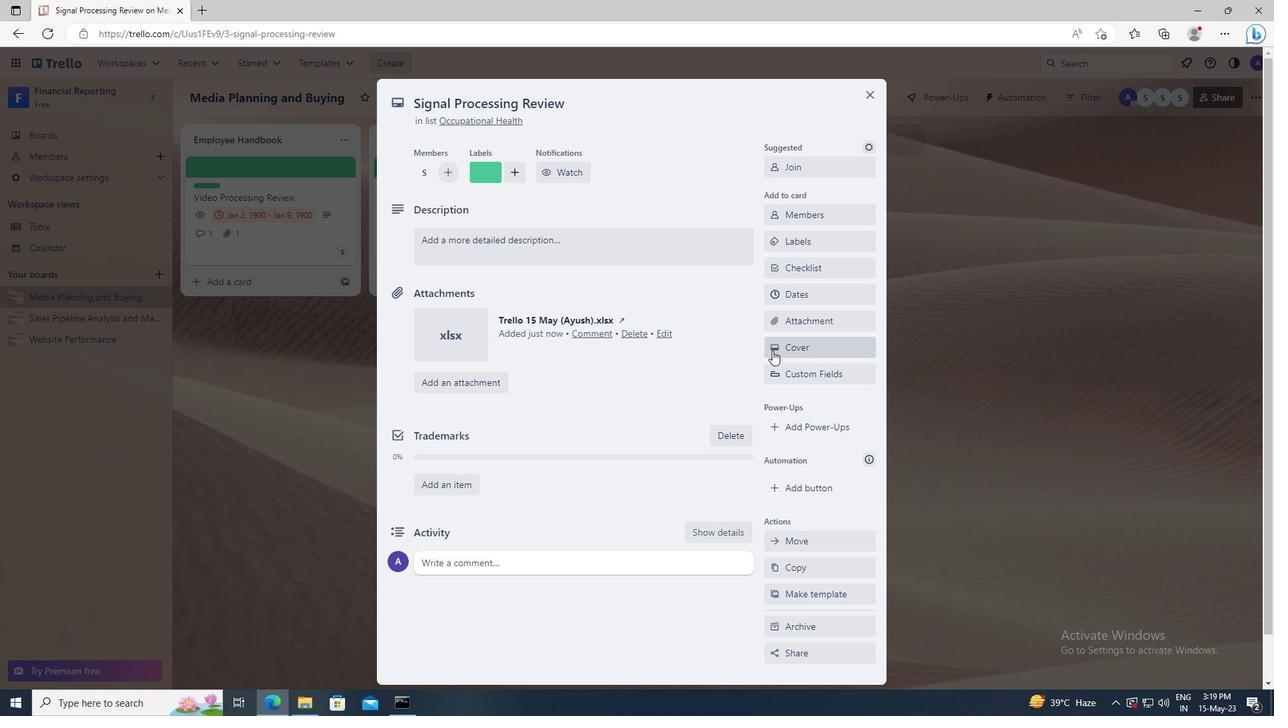 
Action: Mouse moved to (785, 416)
Screenshot: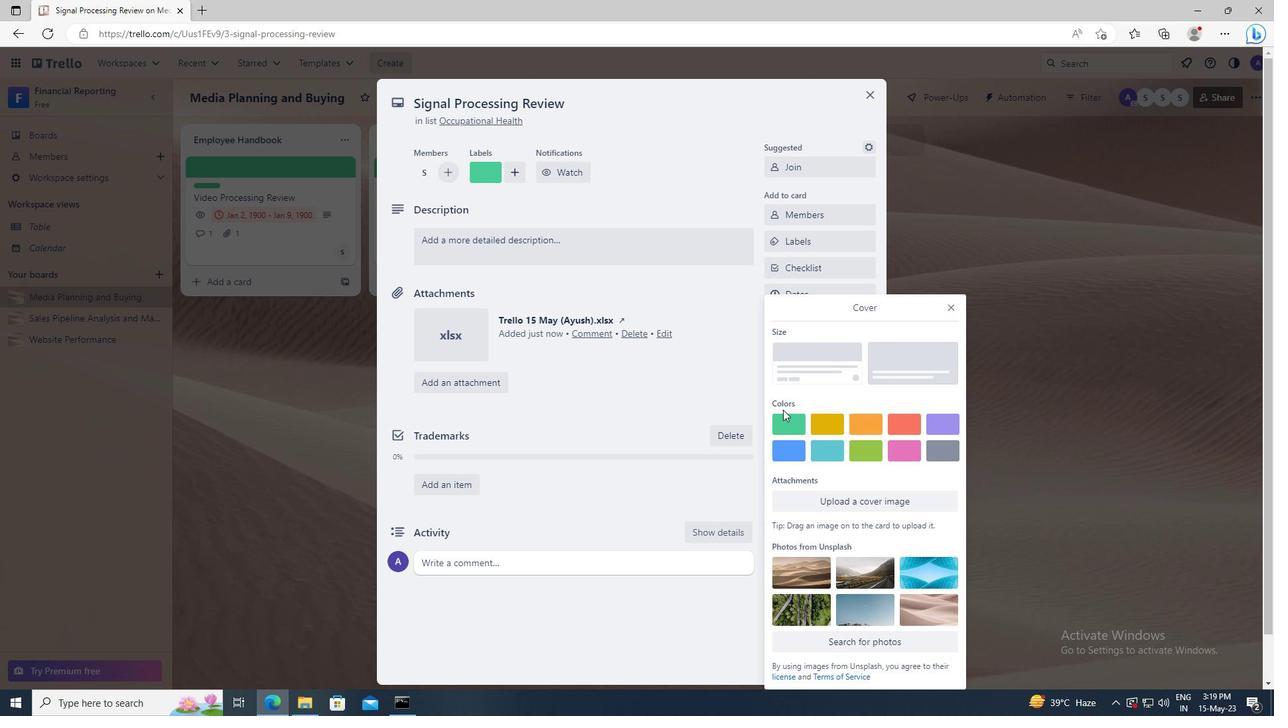 
Action: Mouse pressed left at (785, 416)
Screenshot: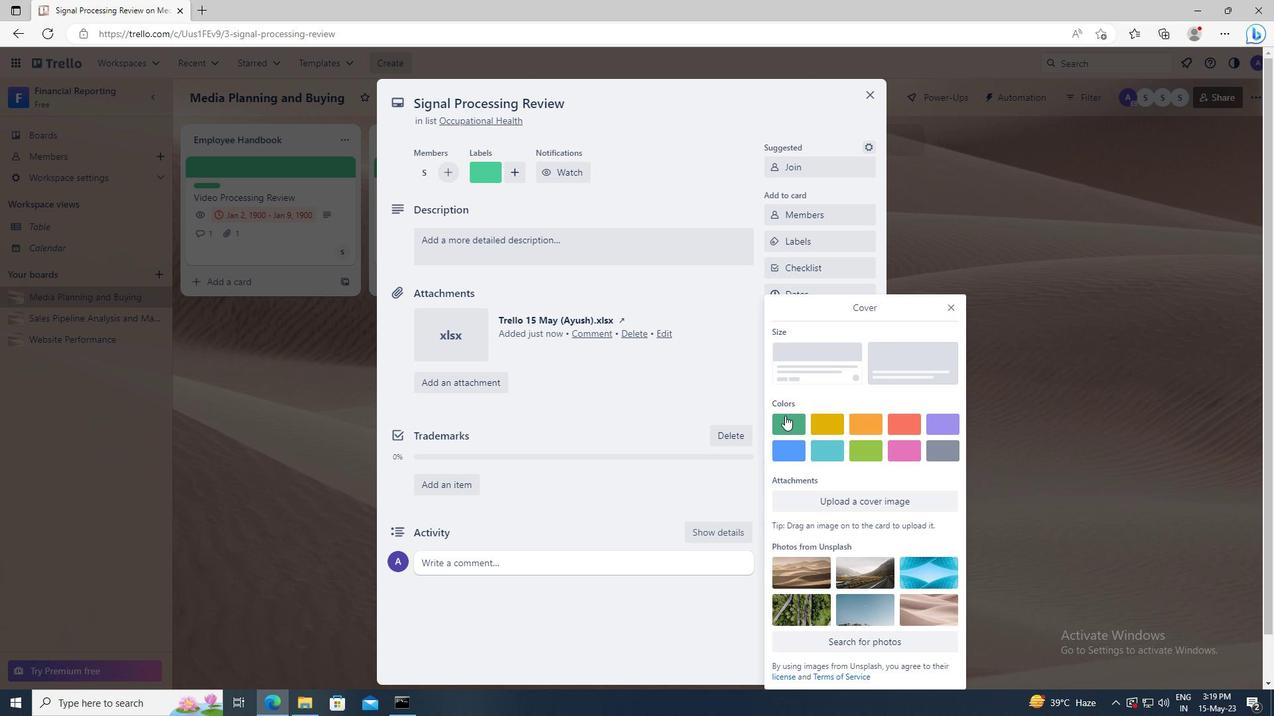 
Action: Mouse moved to (949, 282)
Screenshot: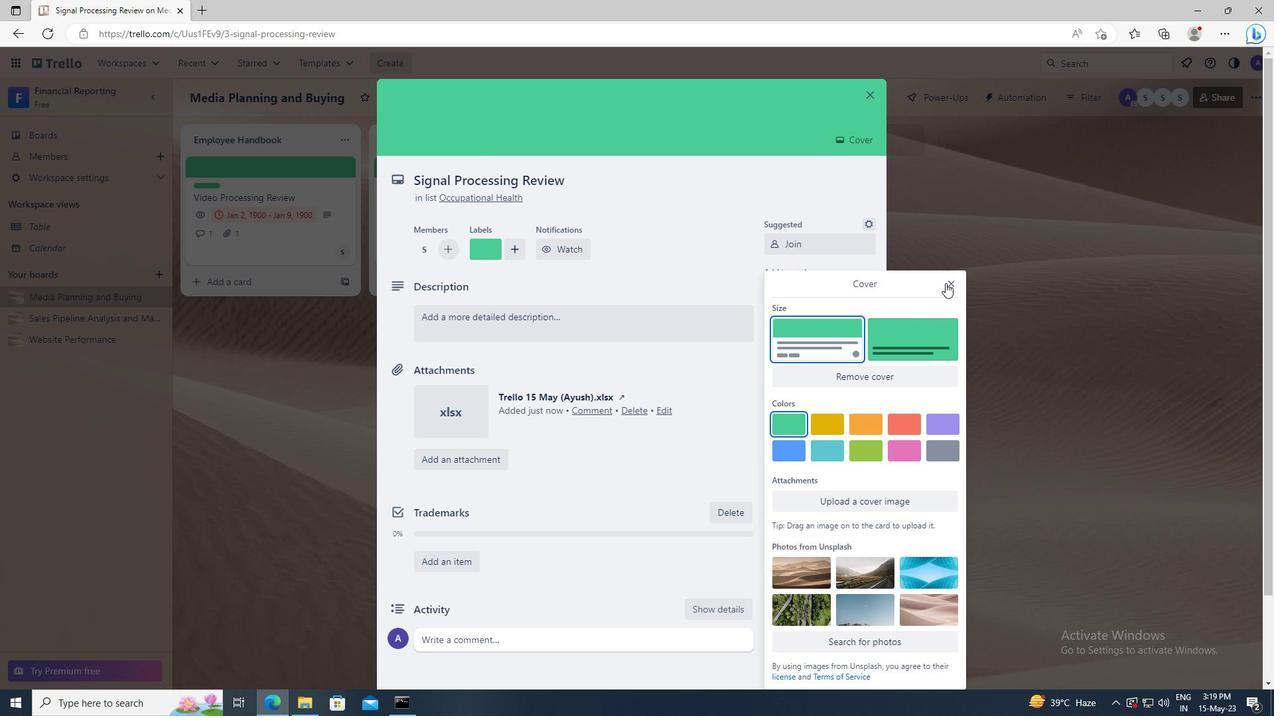 
Action: Mouse pressed left at (949, 282)
Screenshot: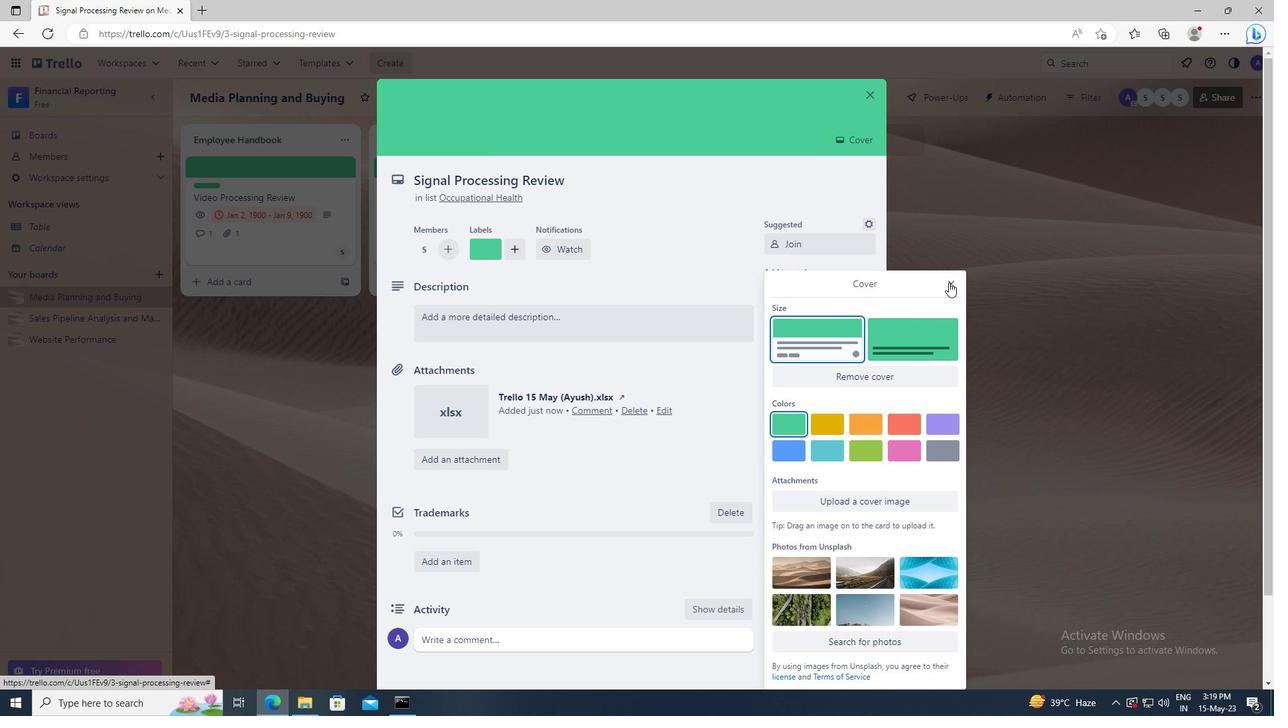 
Action: Mouse moved to (653, 316)
Screenshot: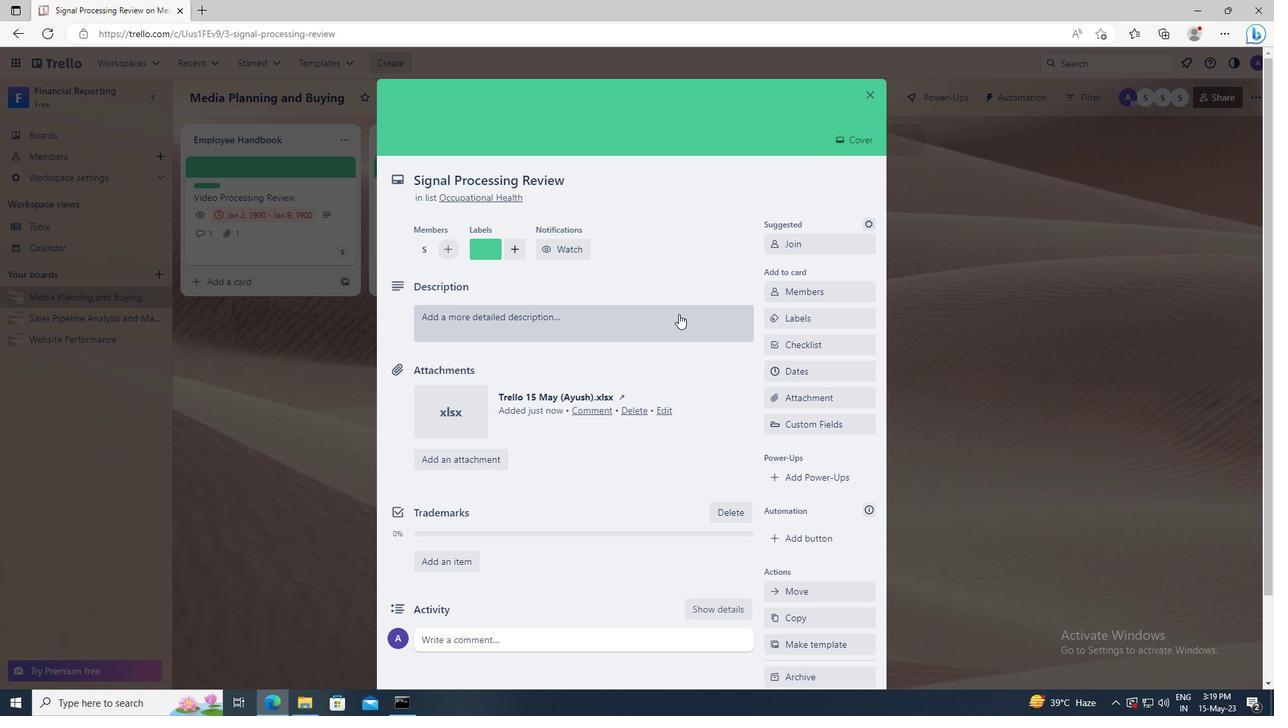 
Action: Mouse pressed left at (653, 316)
Screenshot: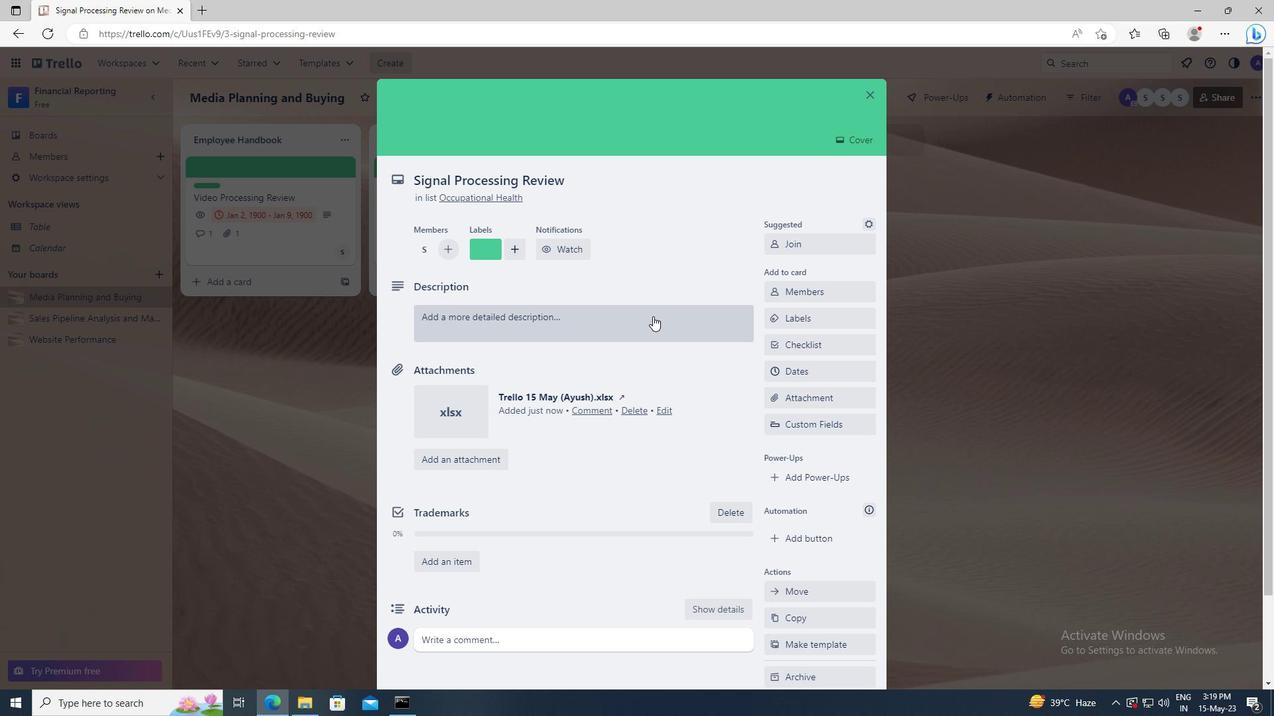 
Action: Key pressed <Key.shift>DEVELOP<Key.space>AND<Key.space>LAUNCH<Key.space>NEW<Key.space>CUSTOMER<Key.space>FEEDBACK<Key.space>PROGRAM<Key.space>FOR<Key.space>SERVICE<Key.space>IMPROVEMENTS
Screenshot: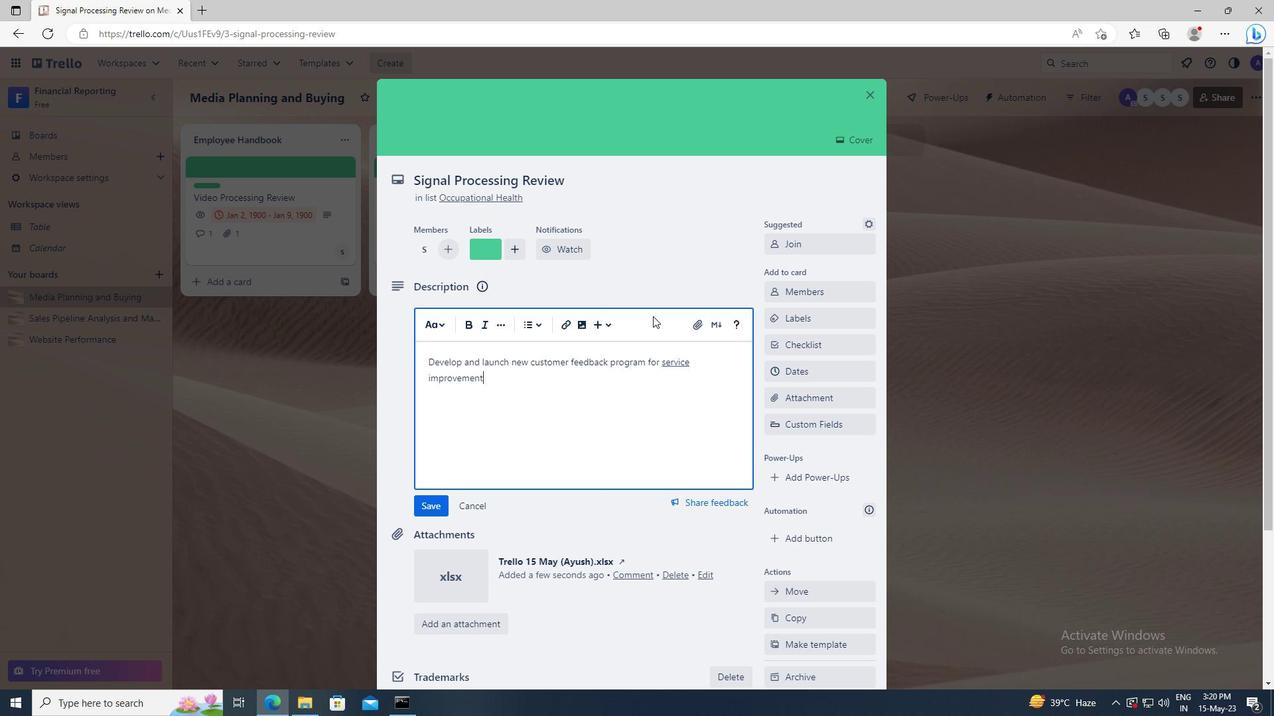 
Action: Mouse scrolled (653, 315) with delta (0, 0)
Screenshot: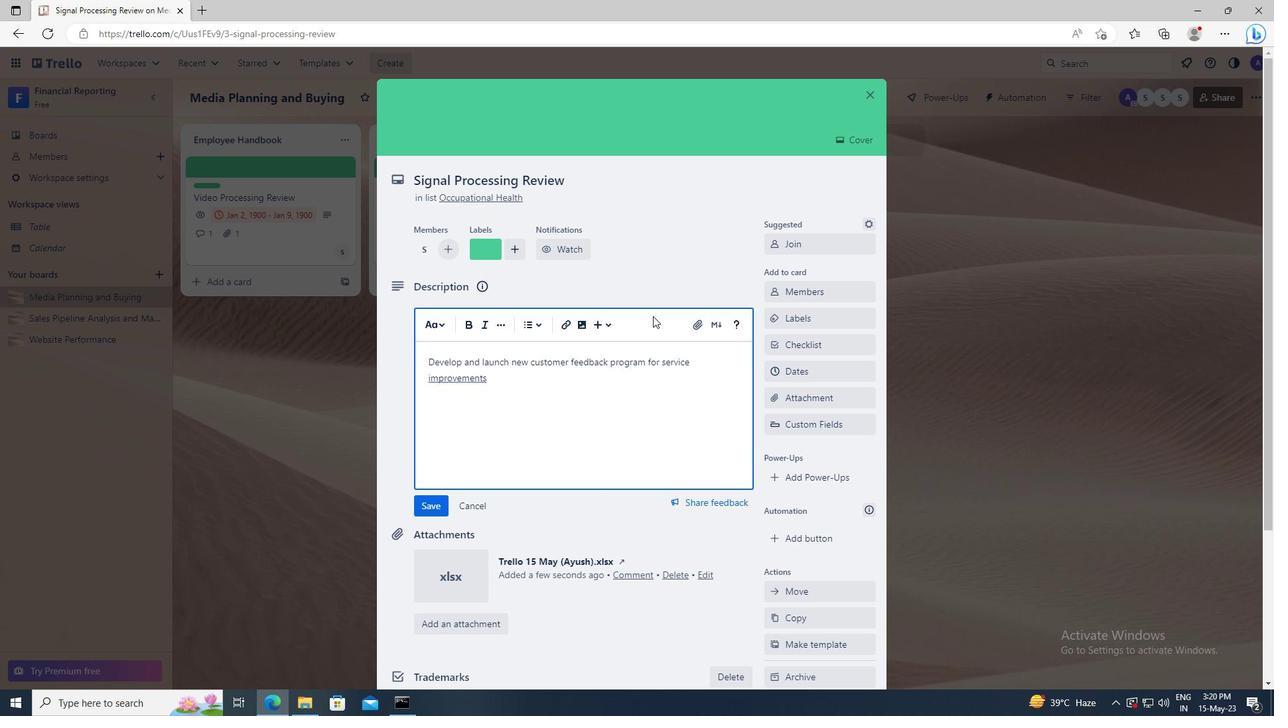
Action: Mouse scrolled (653, 315) with delta (0, 0)
Screenshot: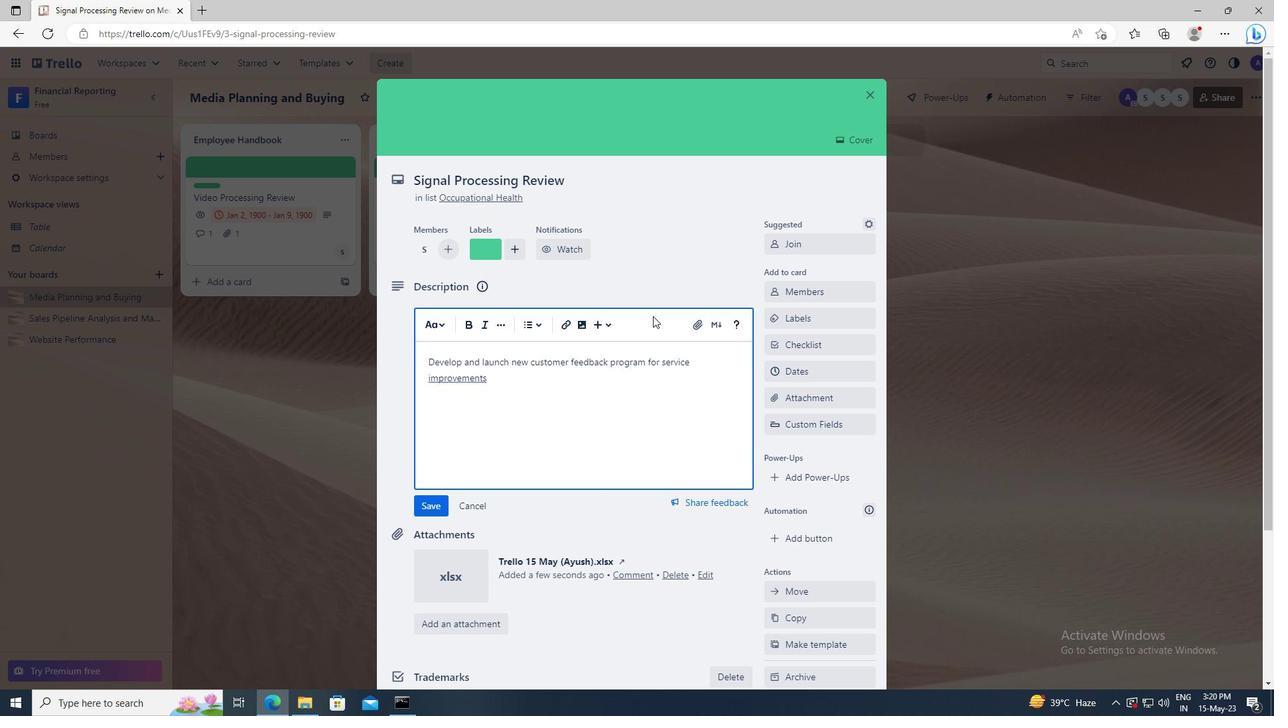 
Action: Mouse moved to (440, 317)
Screenshot: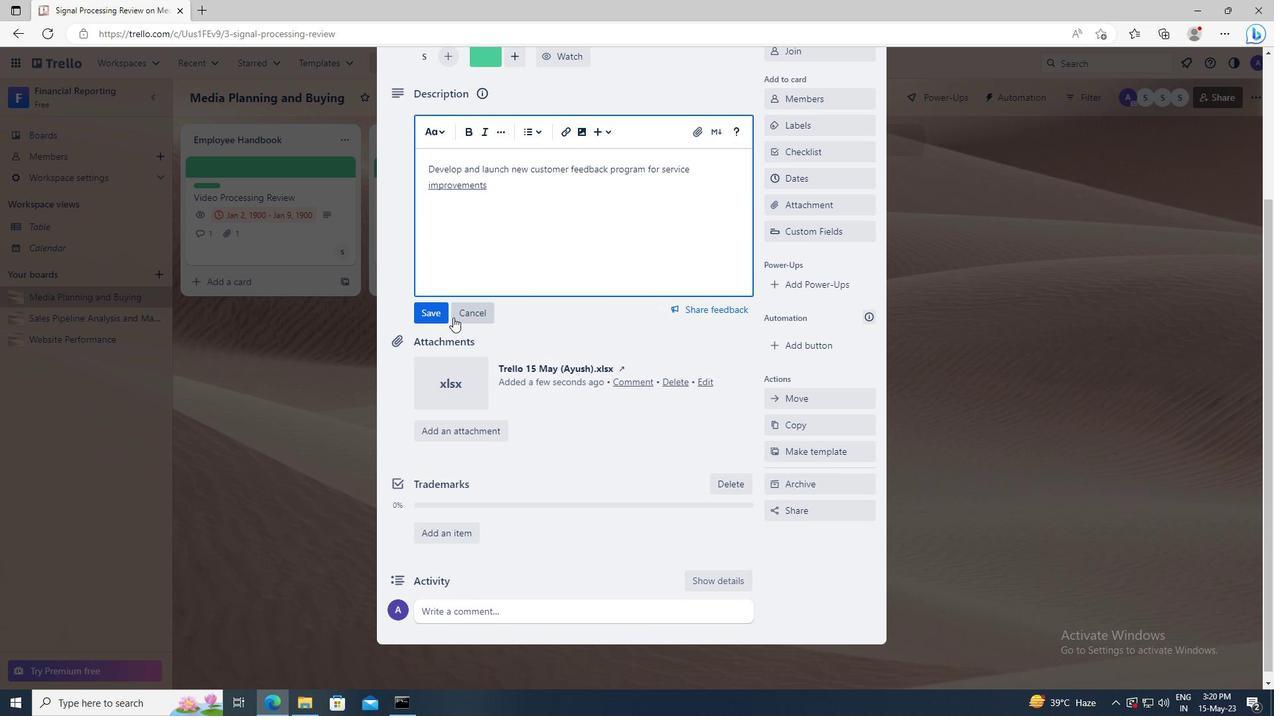 
Action: Mouse pressed left at (440, 317)
Screenshot: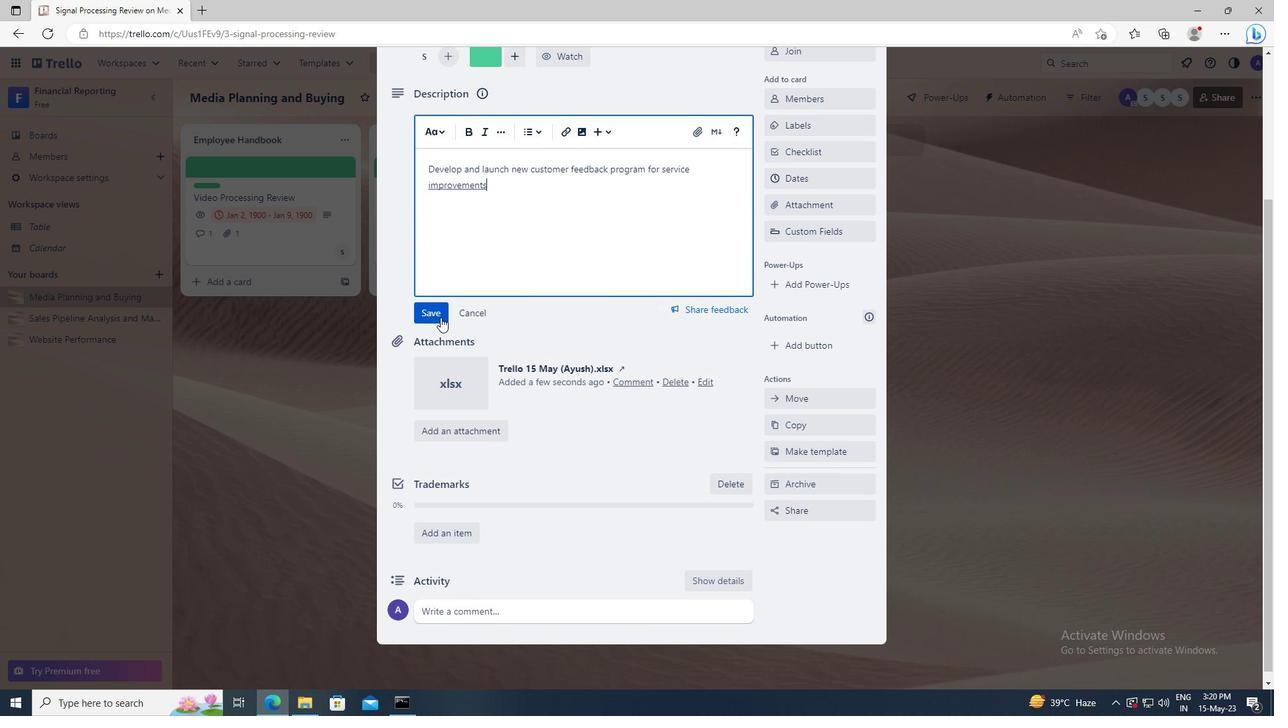 
Action: Mouse moved to (477, 521)
Screenshot: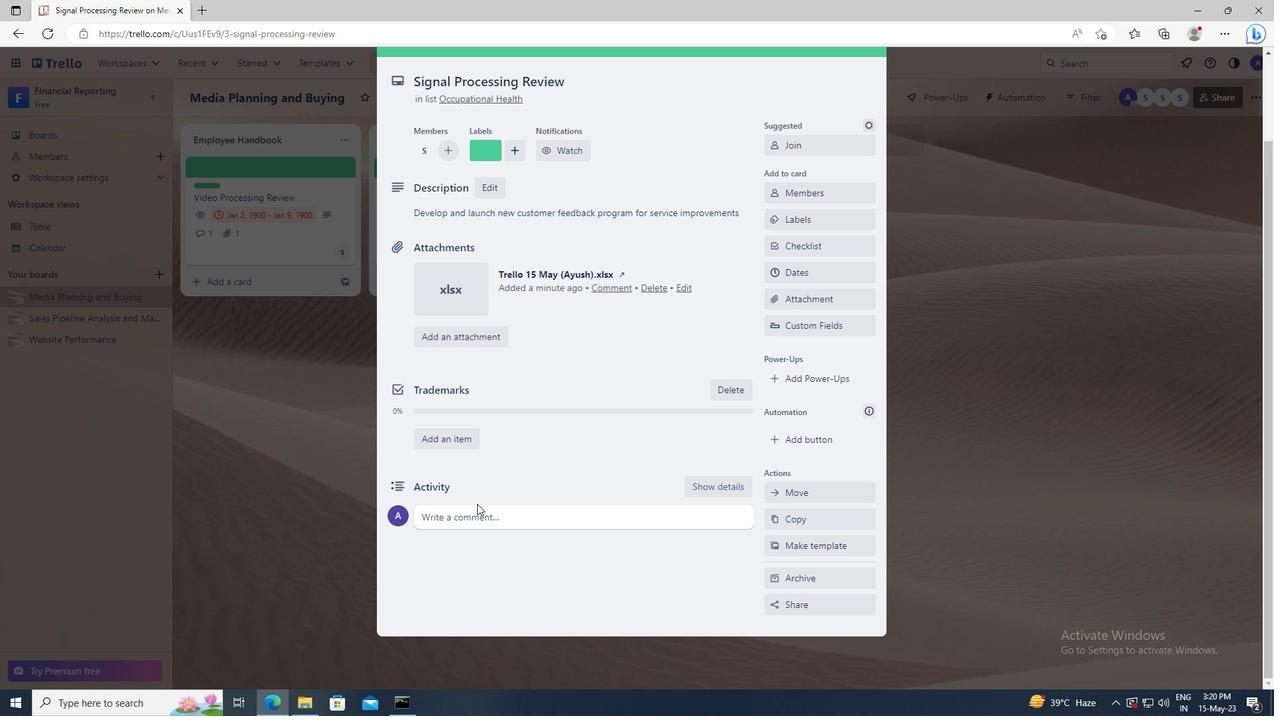 
Action: Mouse pressed left at (477, 521)
Screenshot: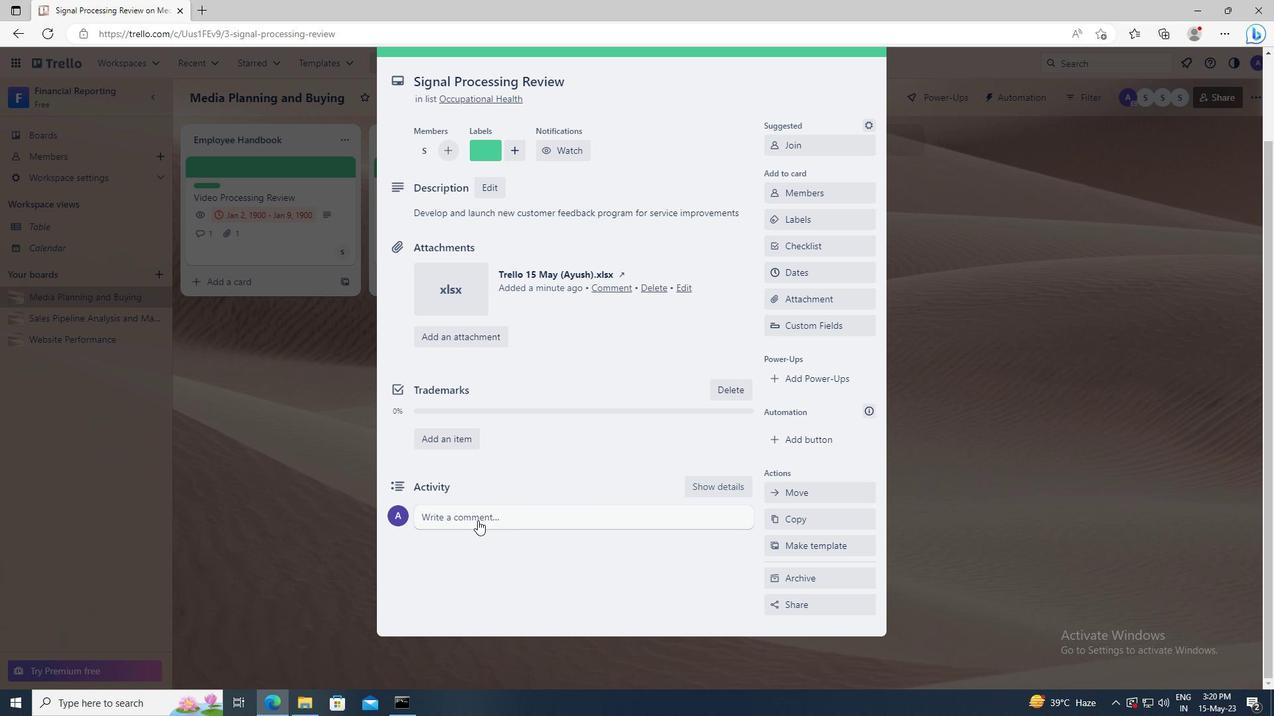 
Action: Key pressed <Key.shift>LET<Key.space>US<Key.space>APPROACH<Key.space>THIS<Key.space>TASK<Key.space>WITH<Key.space>A<Key.space>SENSE<Key.space>OF<Key.space>OWNERSHIP<Key.space>AND<Key.space>PRIDE,<Key.space>TAKING<Key.space>RESPONSIBILITY<Key.space>FOR<Key.space>ITS<Key.space>SUCCESS<Key.space>OR<Key.space>FAILURE.
Screenshot: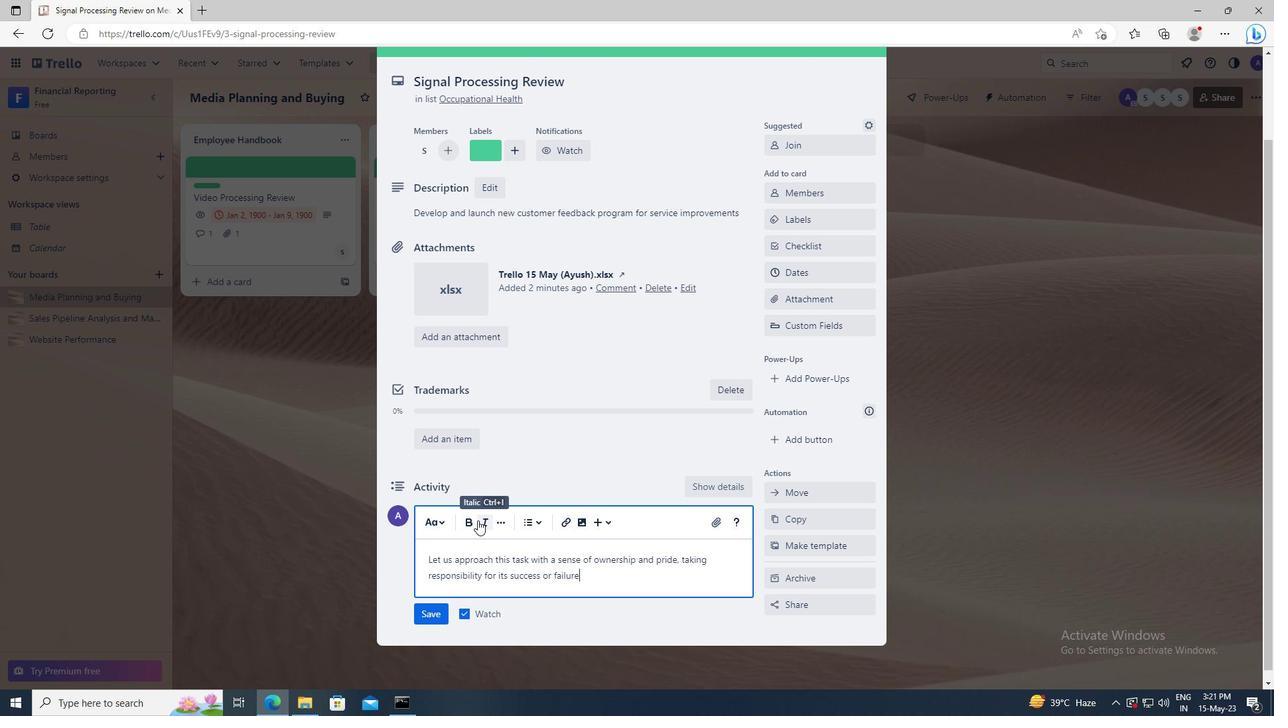 
Action: Mouse moved to (436, 616)
Screenshot: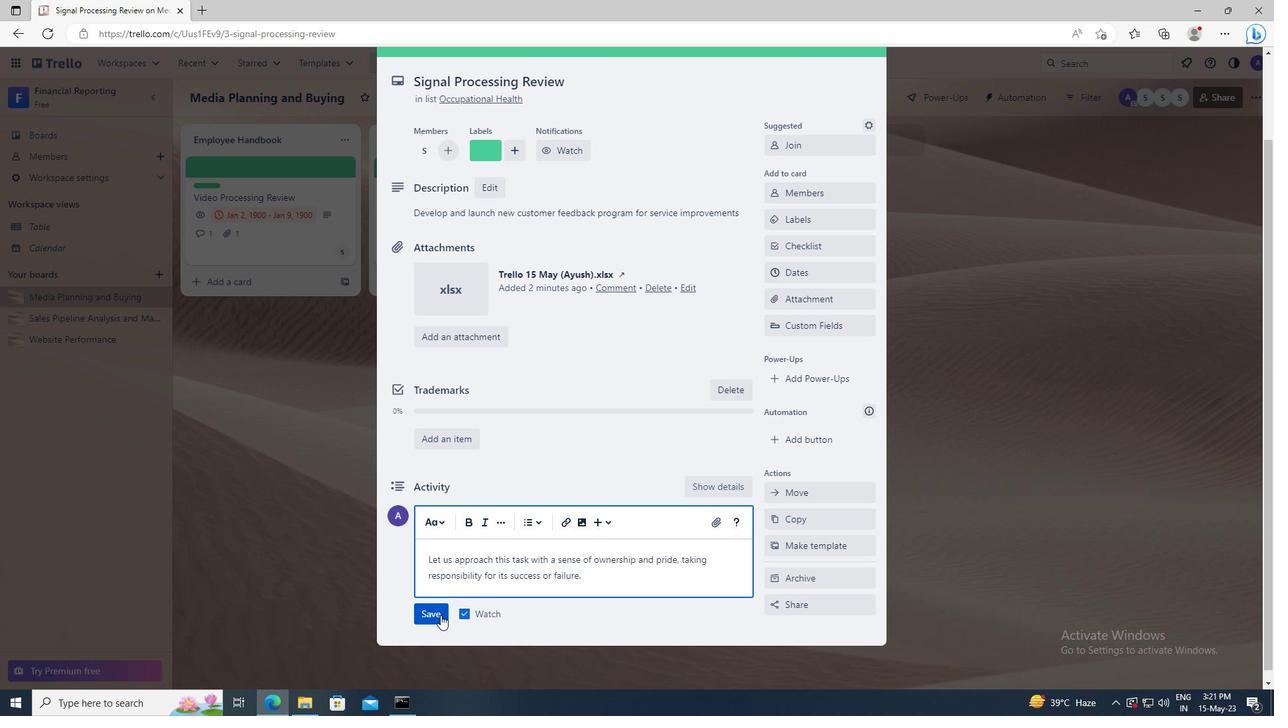 
Action: Mouse pressed left at (436, 616)
Screenshot: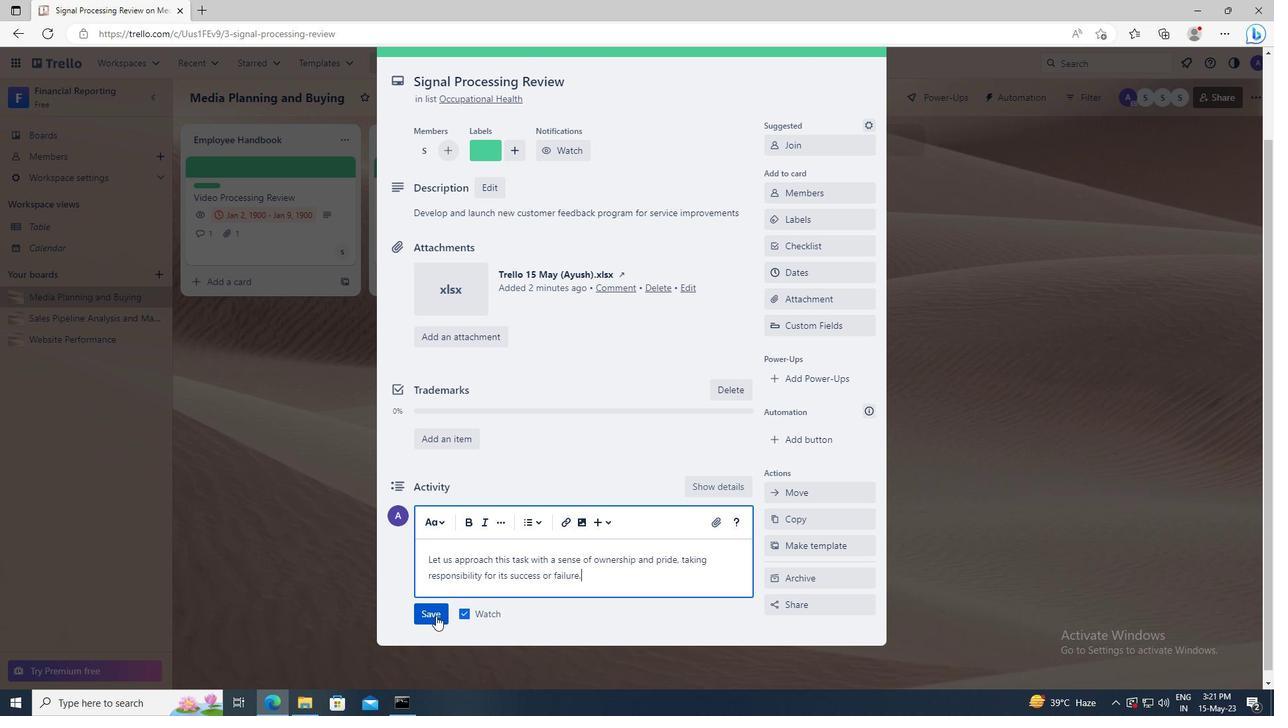 
Action: Mouse moved to (795, 276)
Screenshot: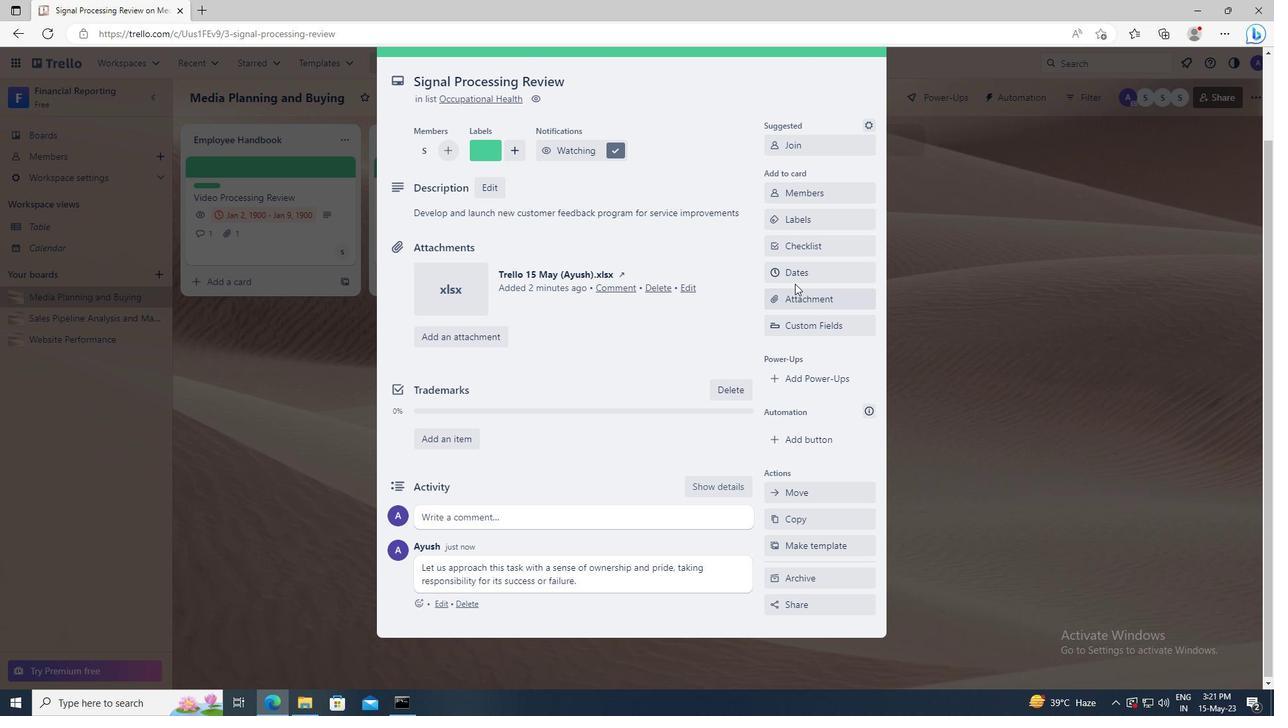
Action: Mouse pressed left at (795, 276)
Screenshot: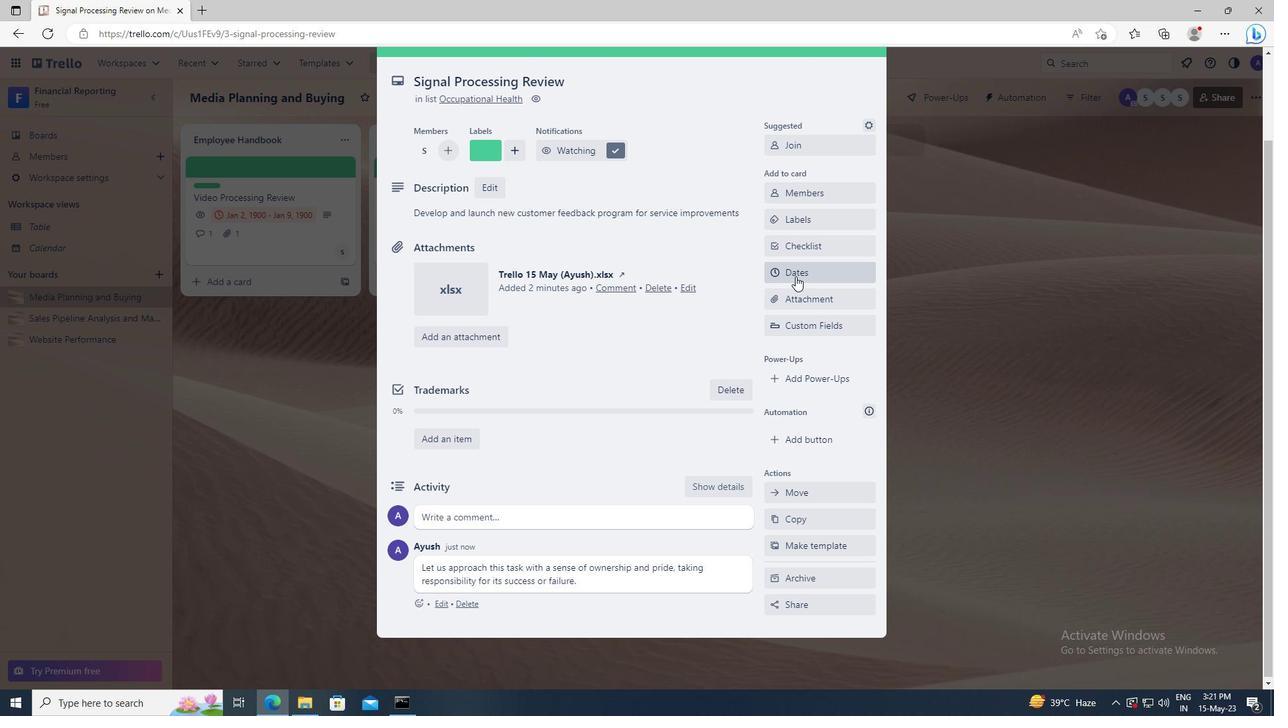 
Action: Mouse moved to (782, 335)
Screenshot: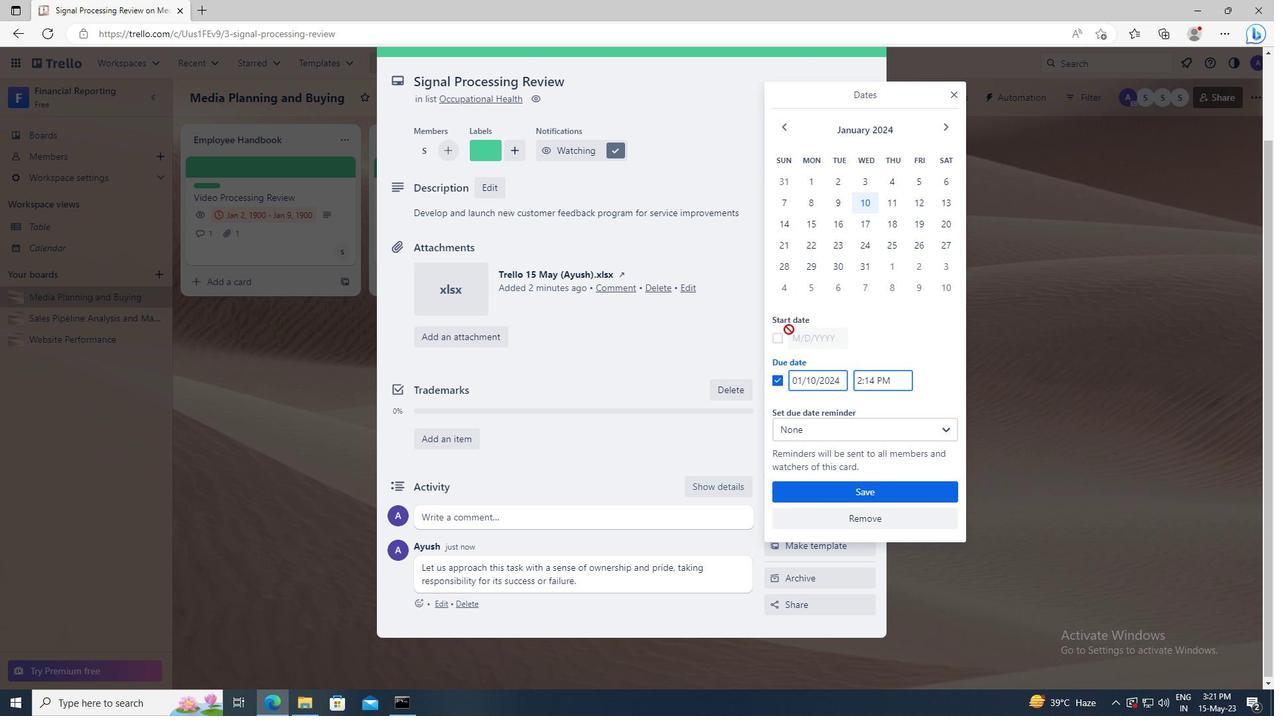 
Action: Mouse pressed left at (782, 335)
Screenshot: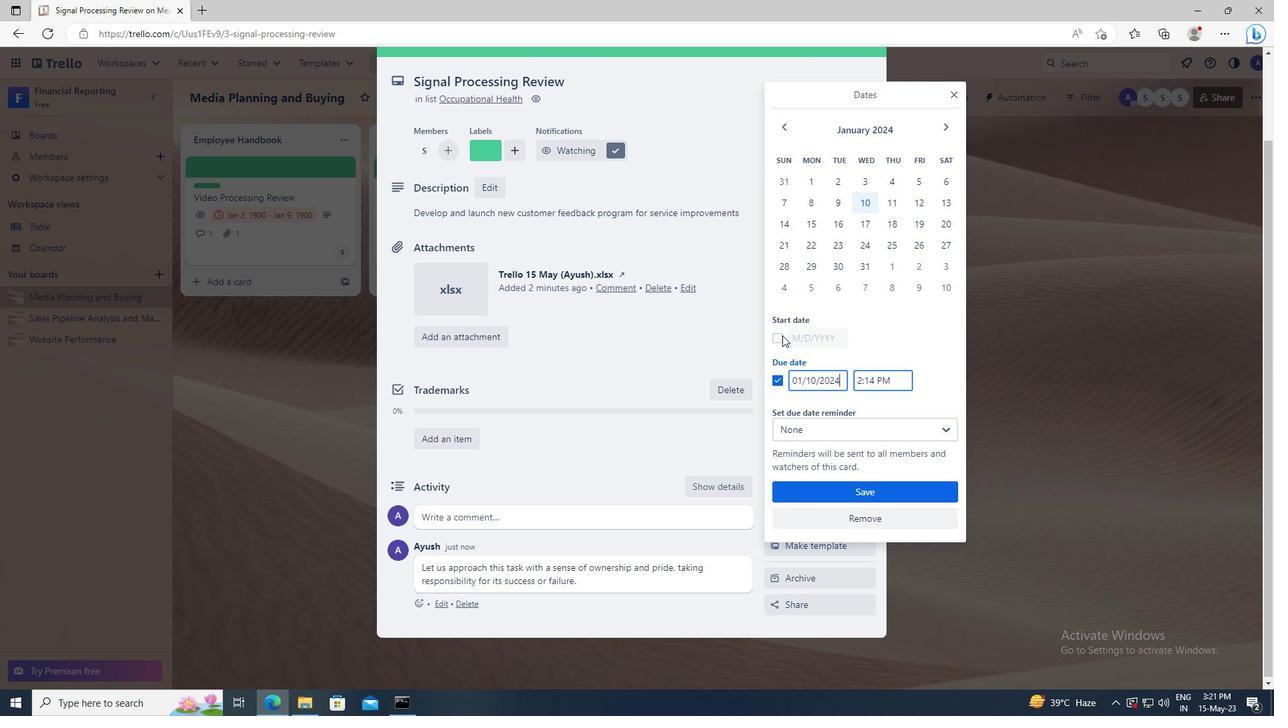
Action: Mouse moved to (837, 337)
Screenshot: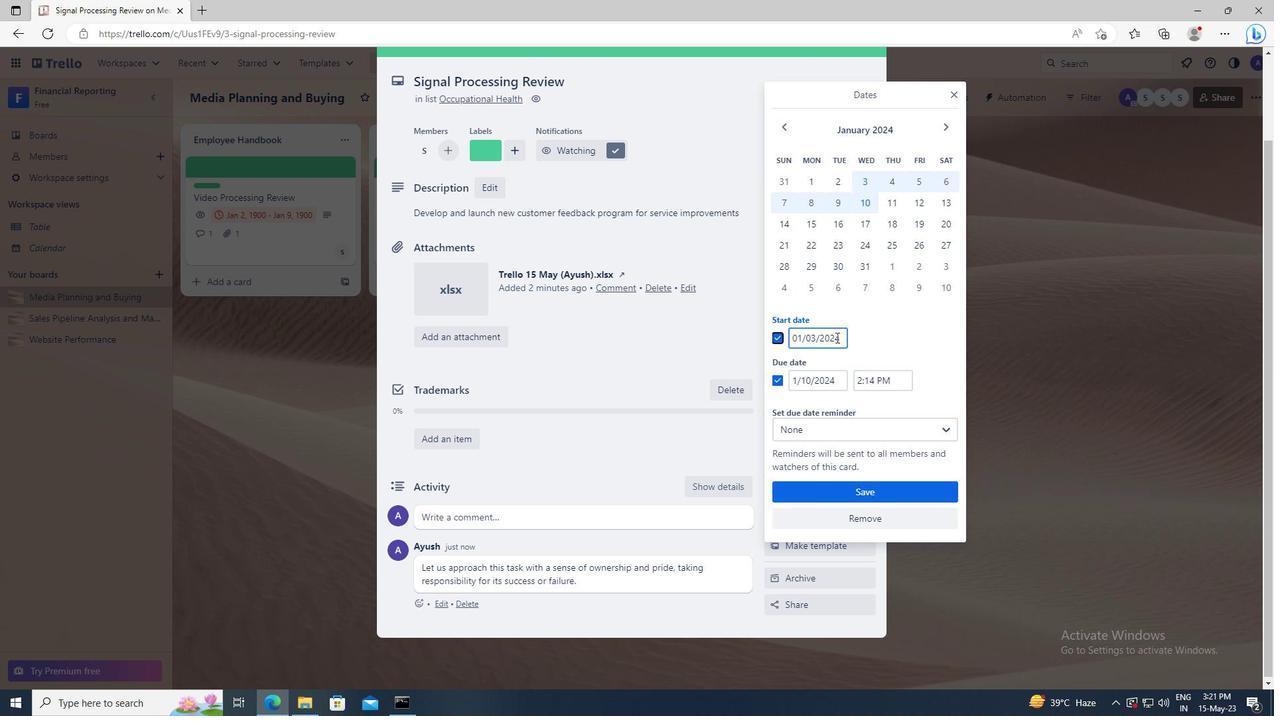 
Action: Mouse pressed left at (837, 337)
Screenshot: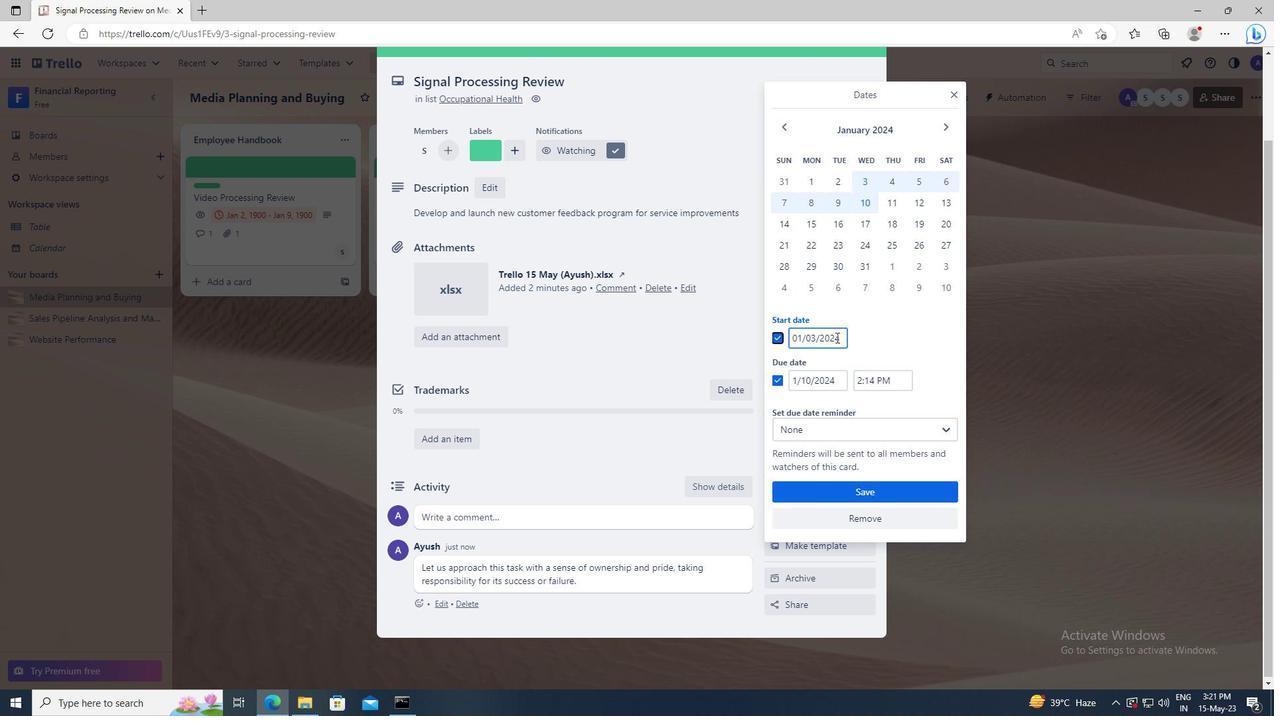 
Action: Key pressed <Key.left><Key.left><Key.left><Key.left><Key.left><Key.backspace>4
Screenshot: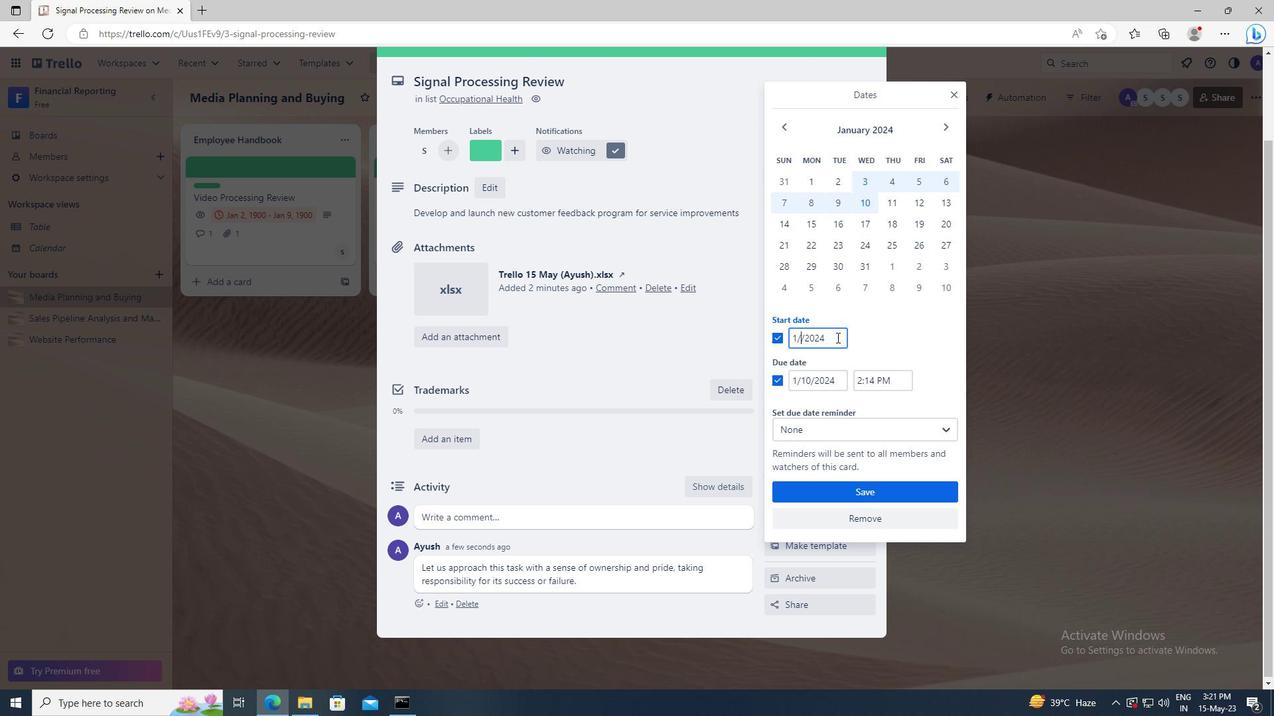 
Action: Mouse moved to (843, 379)
Screenshot: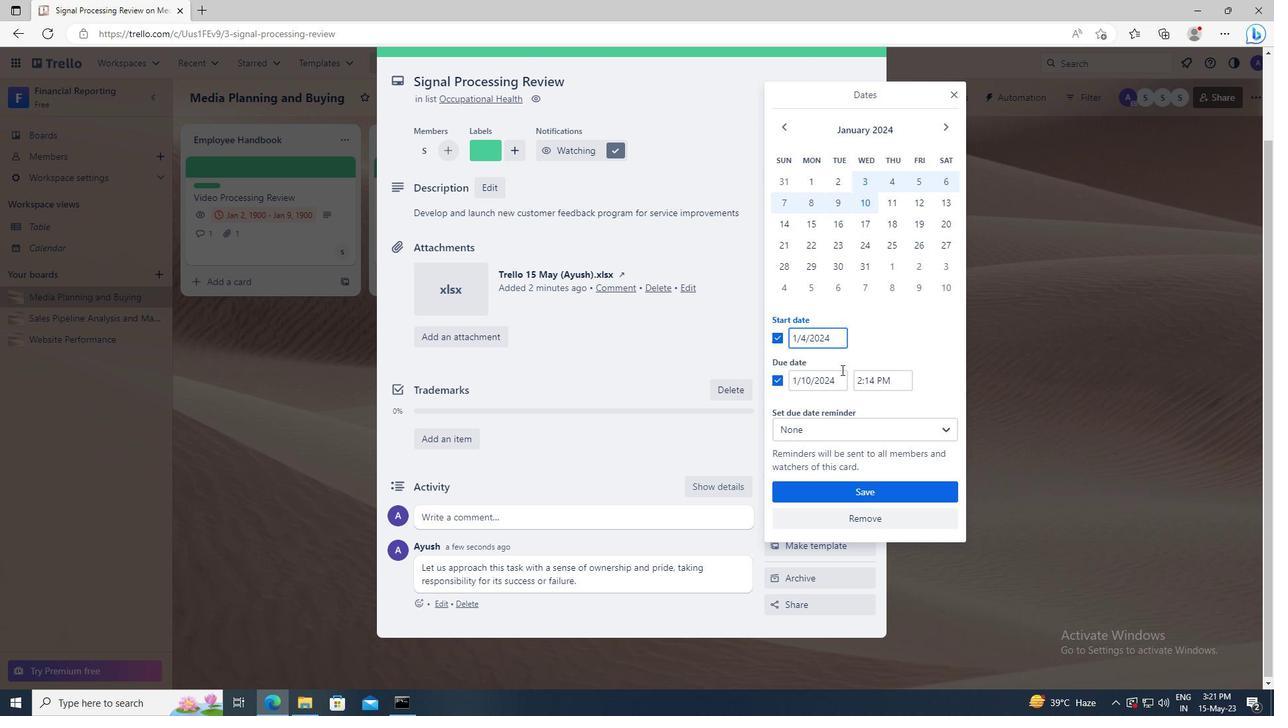 
Action: Mouse pressed left at (843, 379)
Screenshot: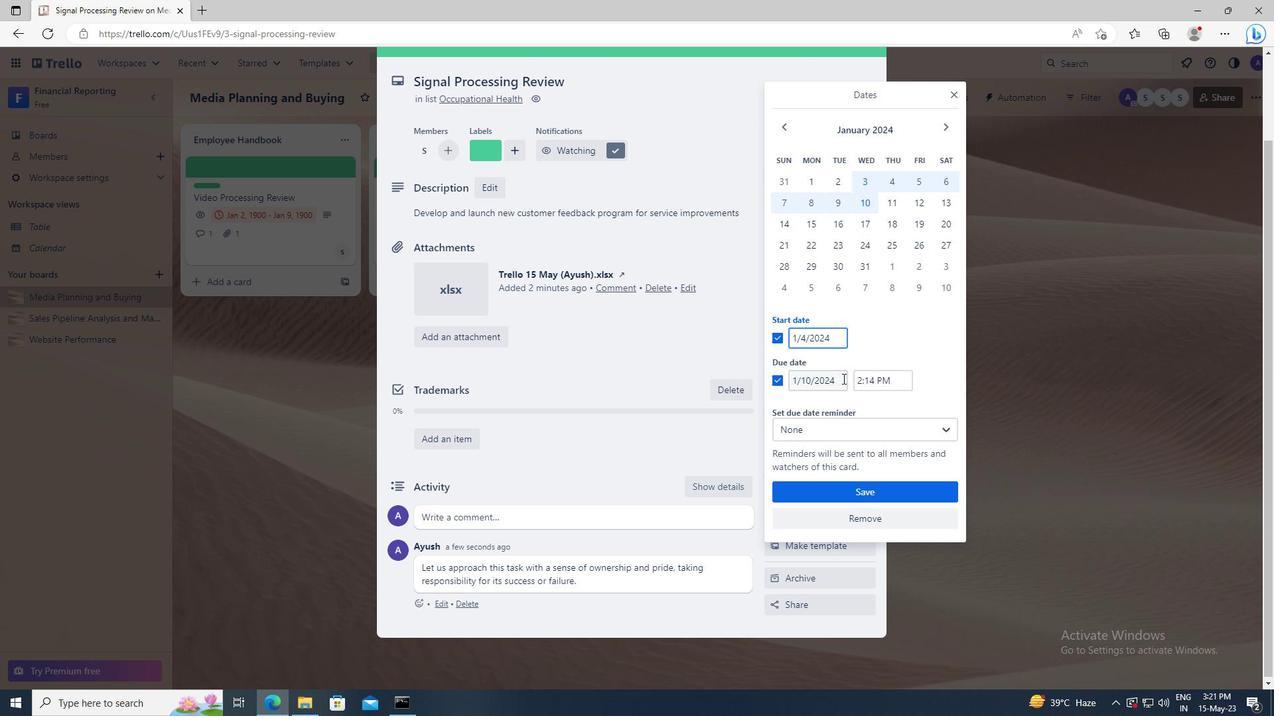 
Action: Key pressed <Key.left><Key.left><Key.left><Key.left><Key.left><Key.backspace><Key.backspace>11
Screenshot: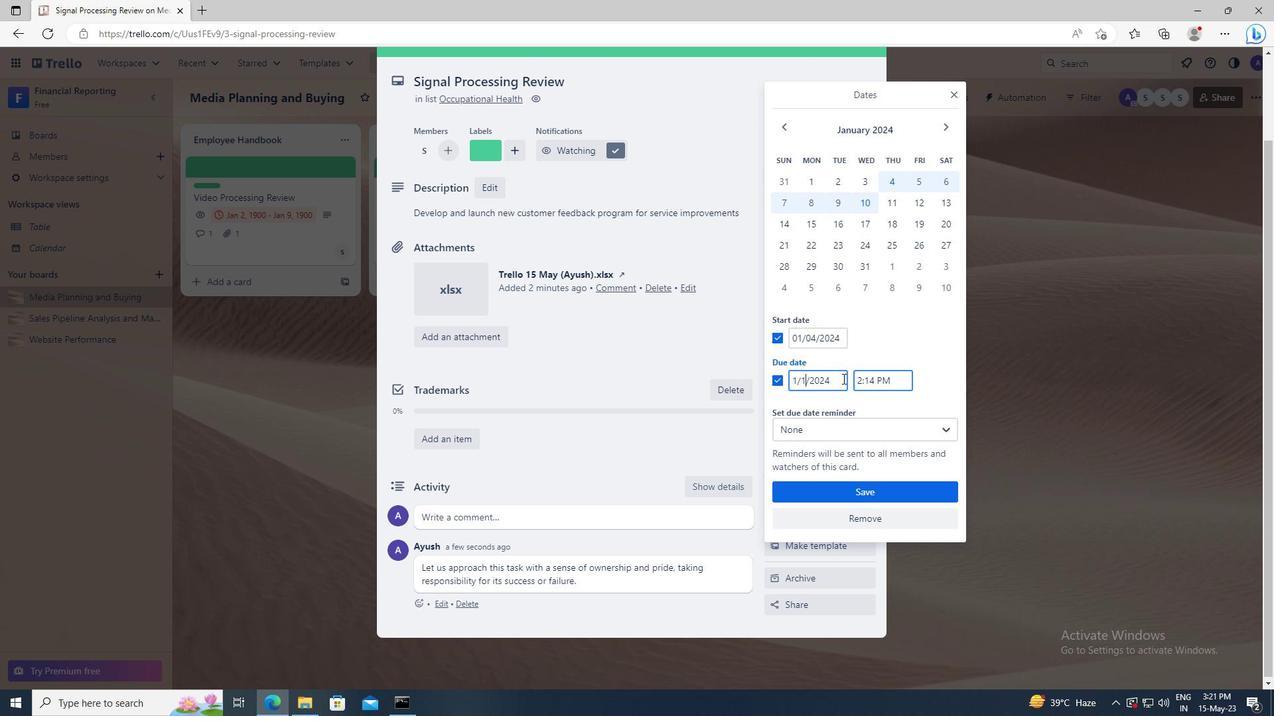 
Action: Mouse moved to (841, 491)
Screenshot: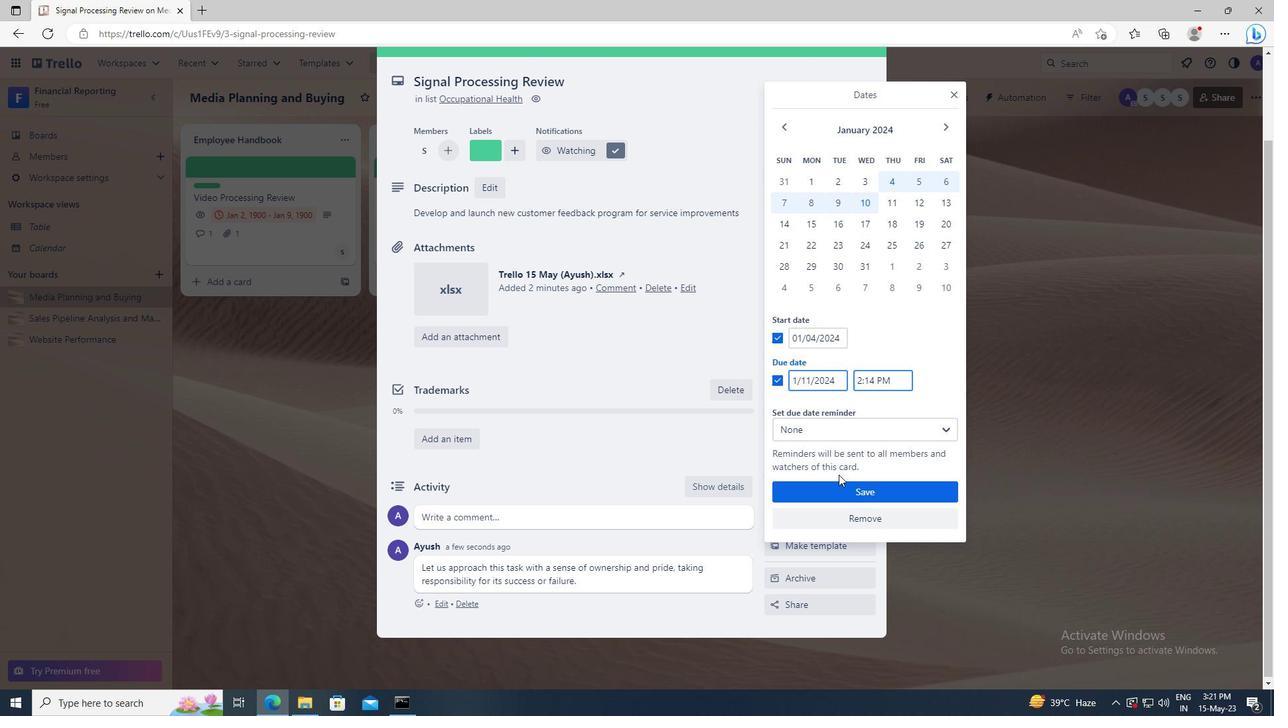 
Action: Mouse pressed left at (841, 491)
Screenshot: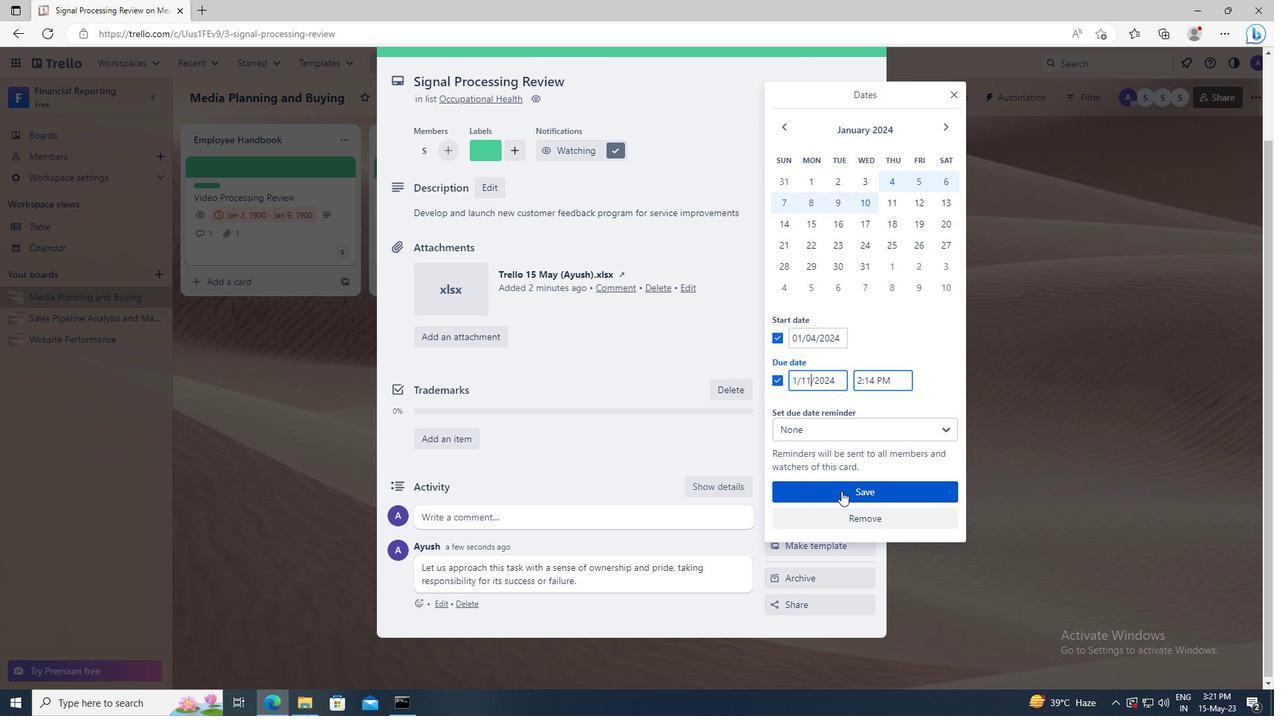 
Action: Mouse moved to (843, 491)
Screenshot: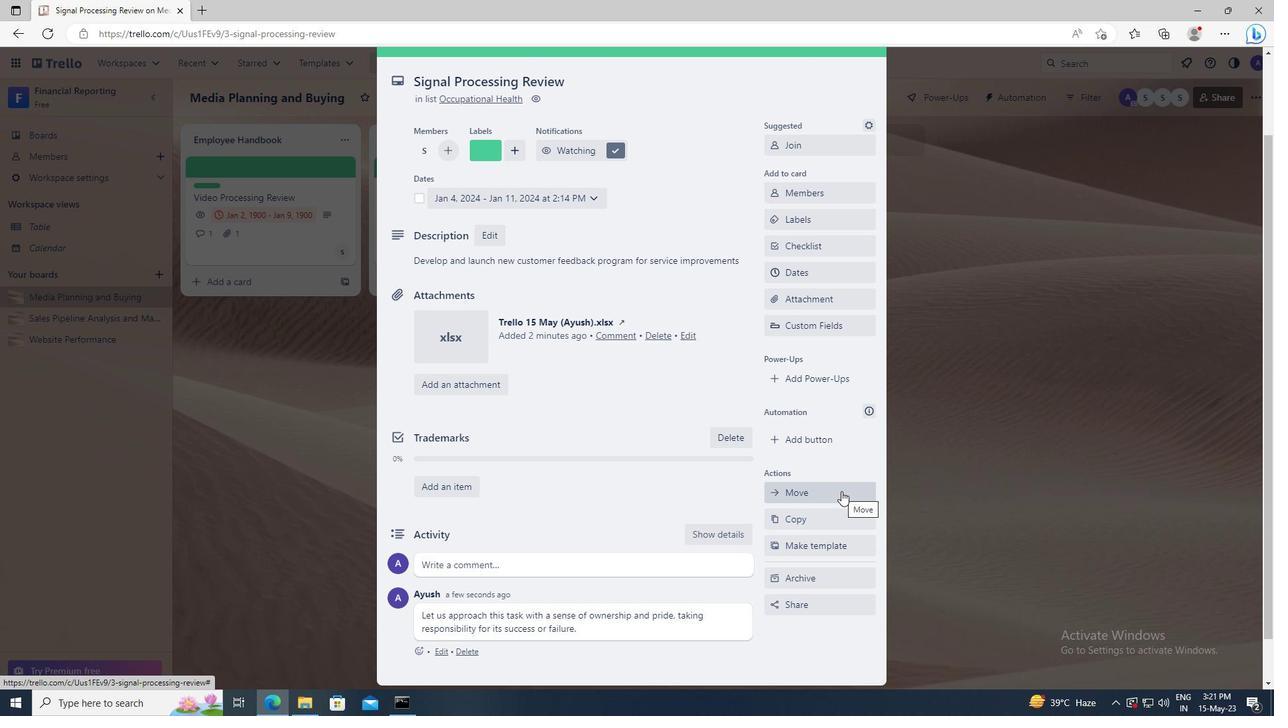 
